 Task: Search one way flight ticket for 4 adults, 1 infant in seat and 1 infant on lap in premium economy from Wilkes-barre/scranton: Wilkes-barre/scranton International Airport to Rock Springs: Southwest Wyoming Regional Airport (rock Springs Sweetwater County Airport) on 8-5-2023. Choice of flights is Delta. Number of bags: 3 checked bags. Price is upto 73000. Outbound departure time preference is 14:45.
Action: Mouse moved to (351, 316)
Screenshot: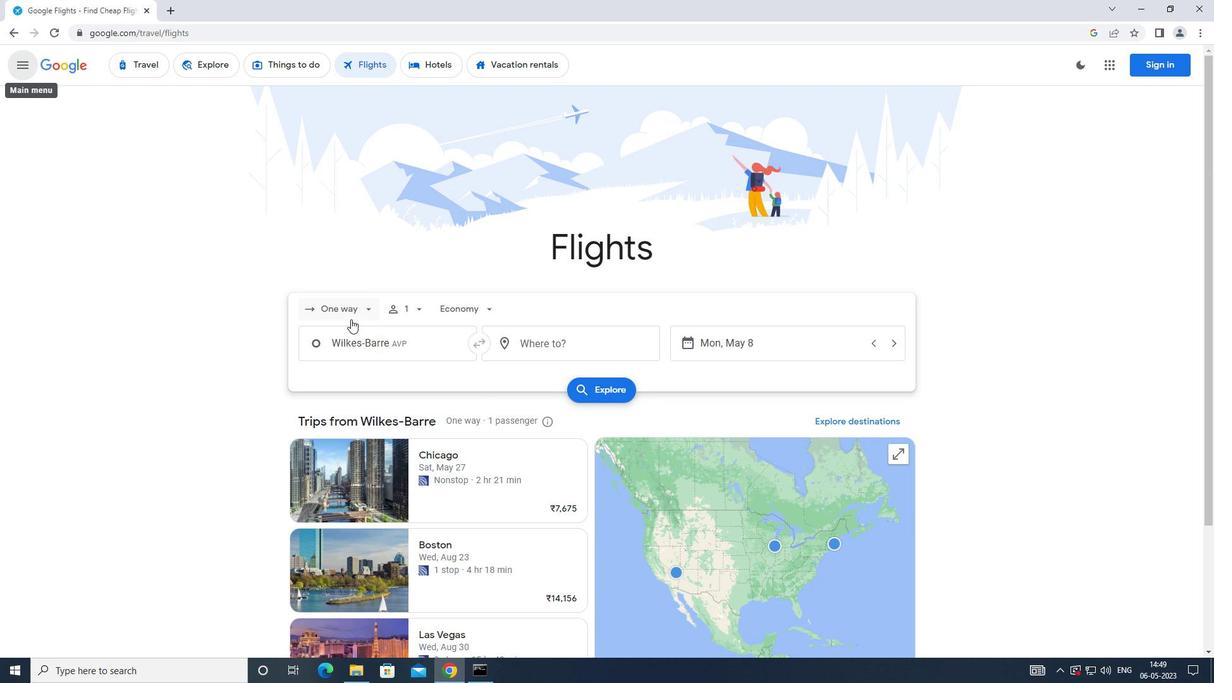 
Action: Mouse pressed left at (351, 316)
Screenshot: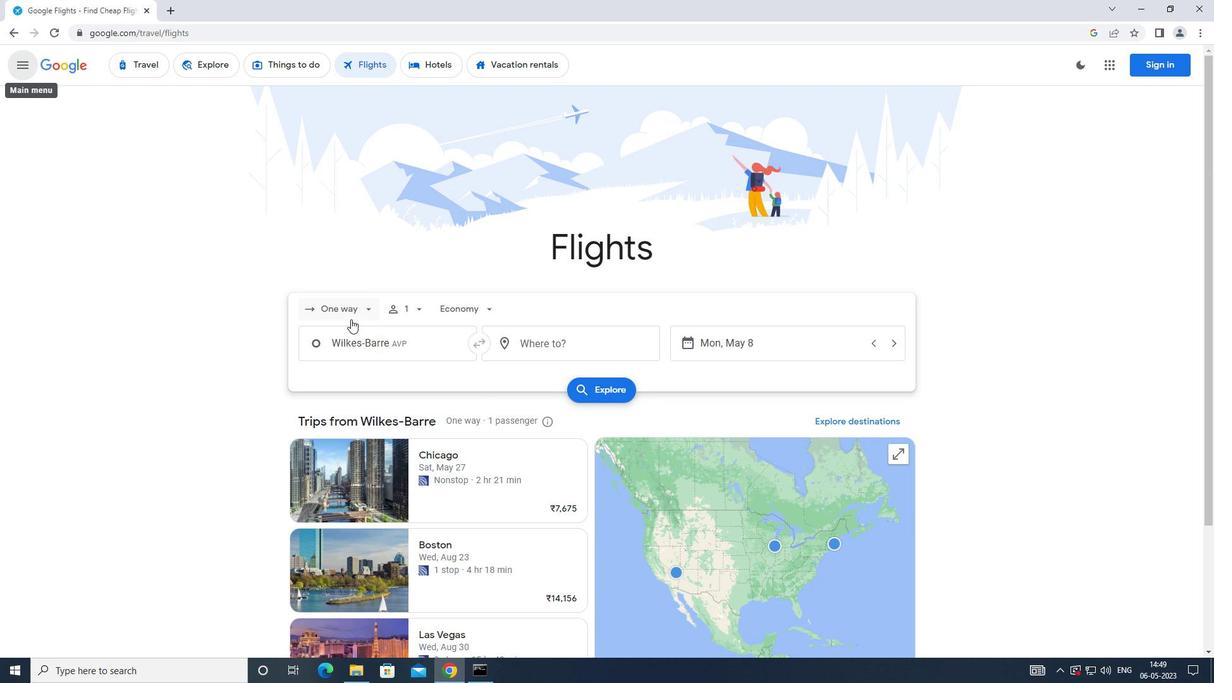 
Action: Mouse moved to (380, 372)
Screenshot: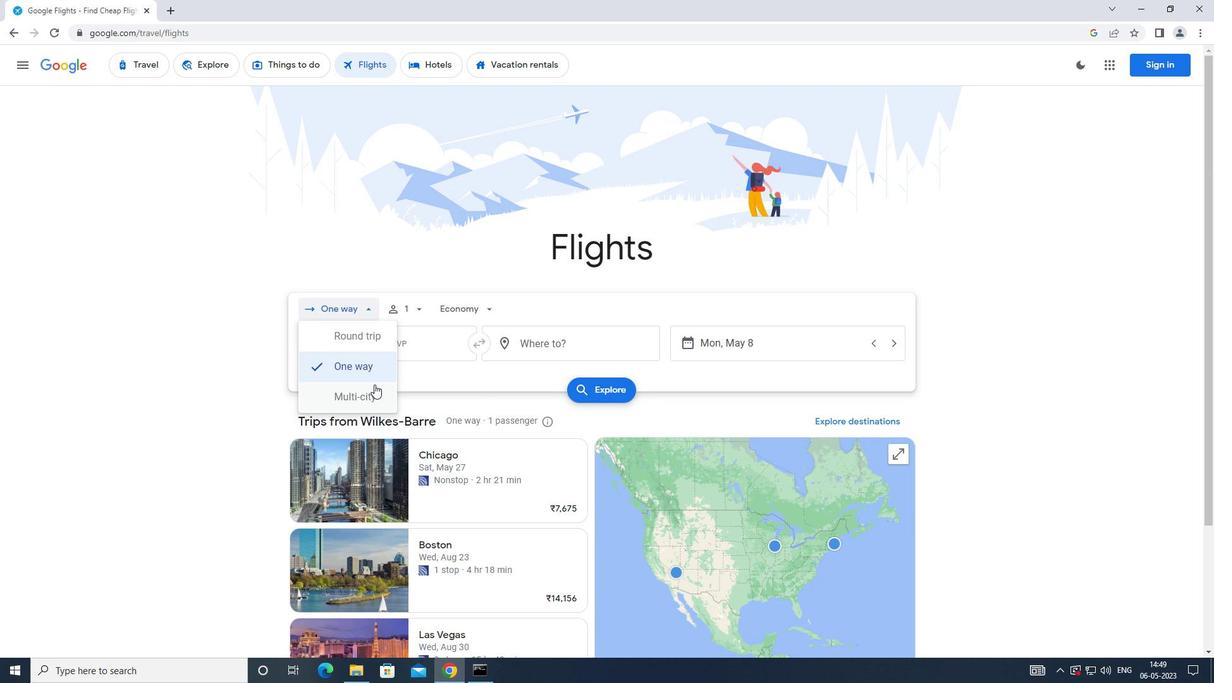 
Action: Mouse pressed left at (380, 372)
Screenshot: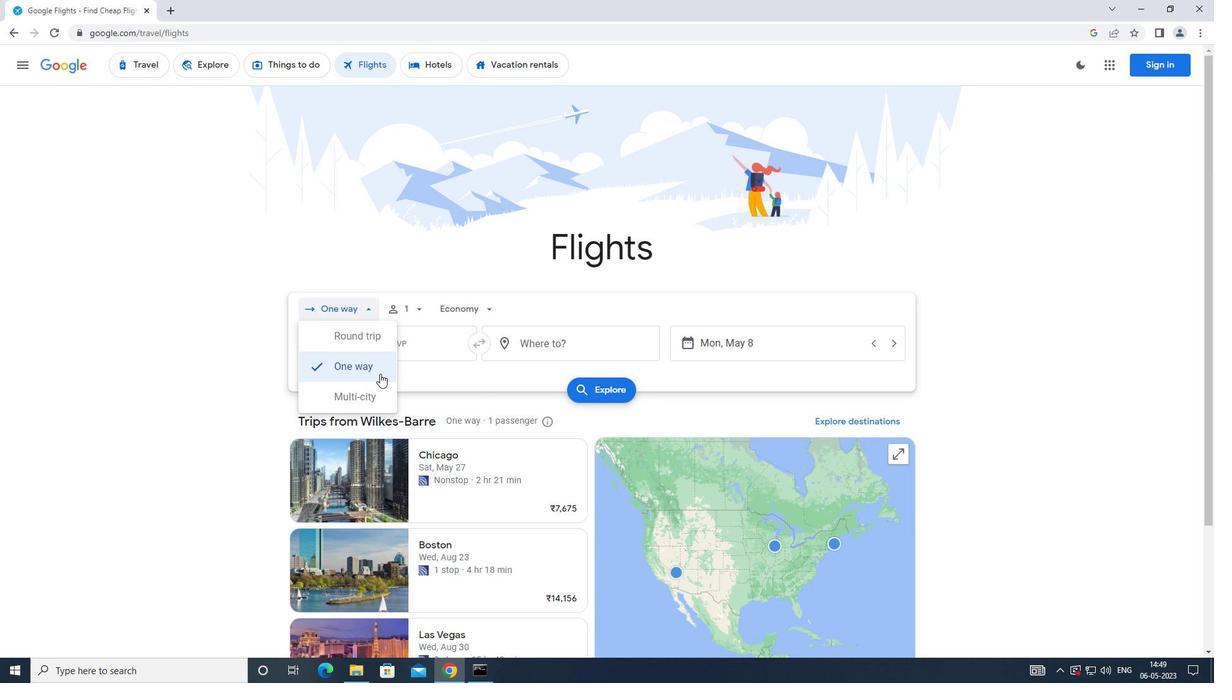 
Action: Mouse moved to (420, 309)
Screenshot: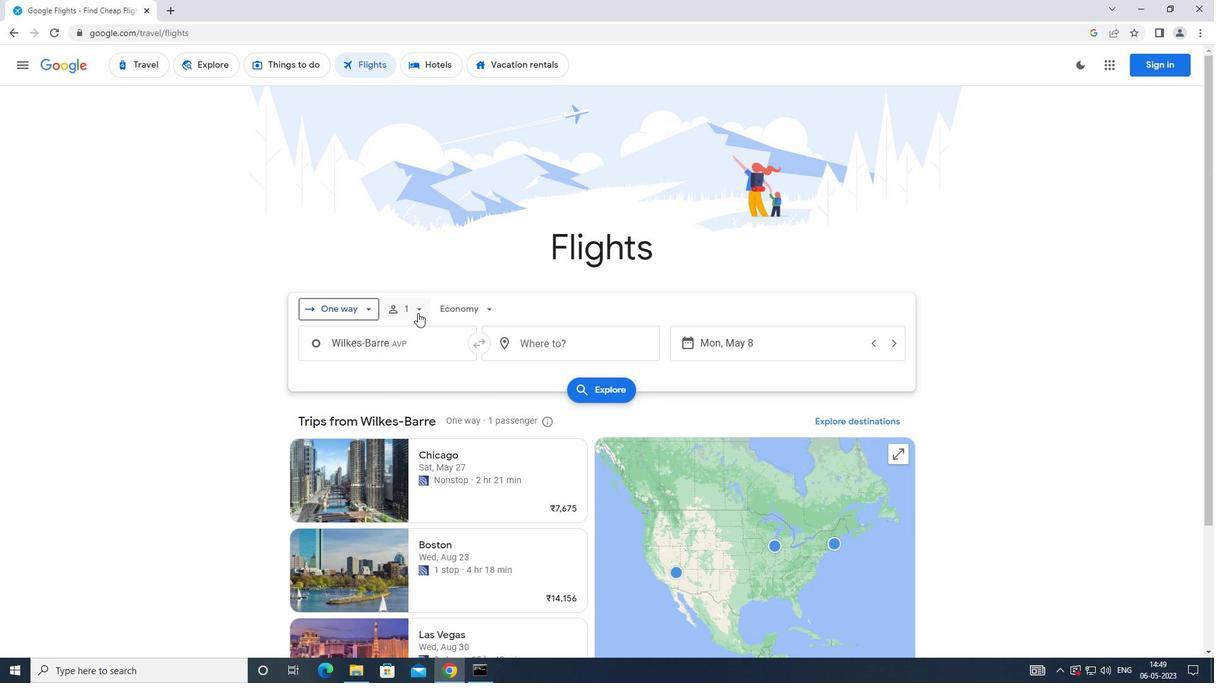 
Action: Mouse pressed left at (420, 309)
Screenshot: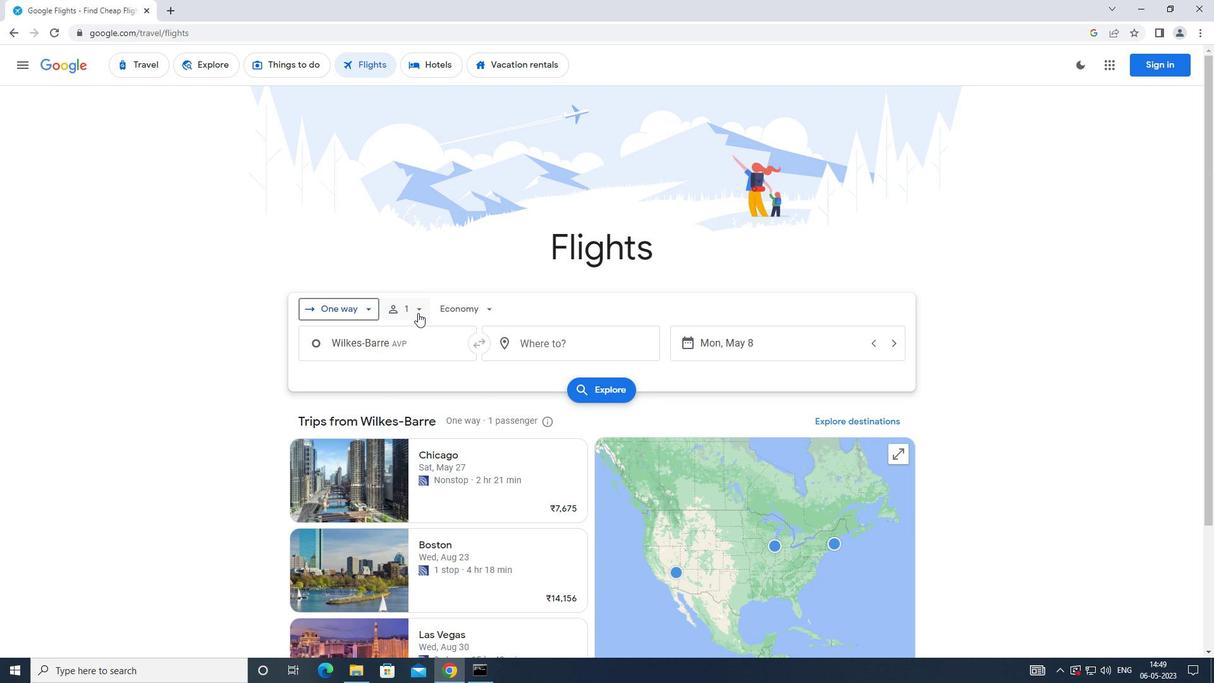 
Action: Mouse moved to (514, 339)
Screenshot: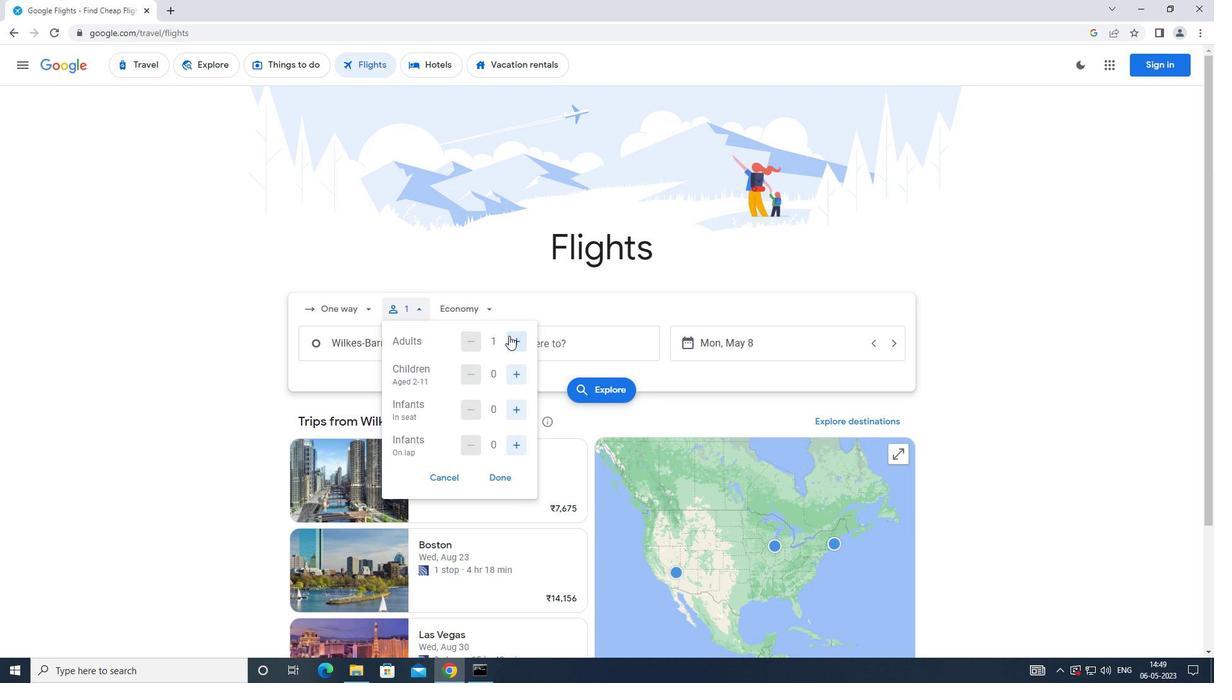 
Action: Mouse pressed left at (514, 339)
Screenshot: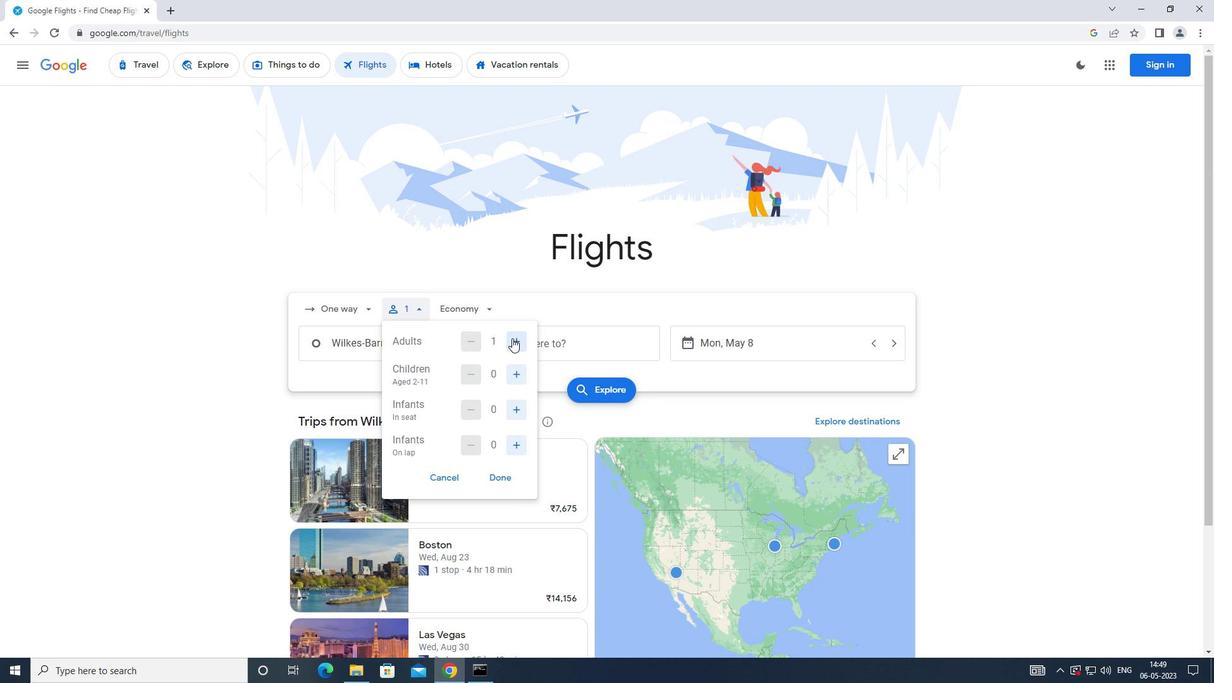
Action: Mouse pressed left at (514, 339)
Screenshot: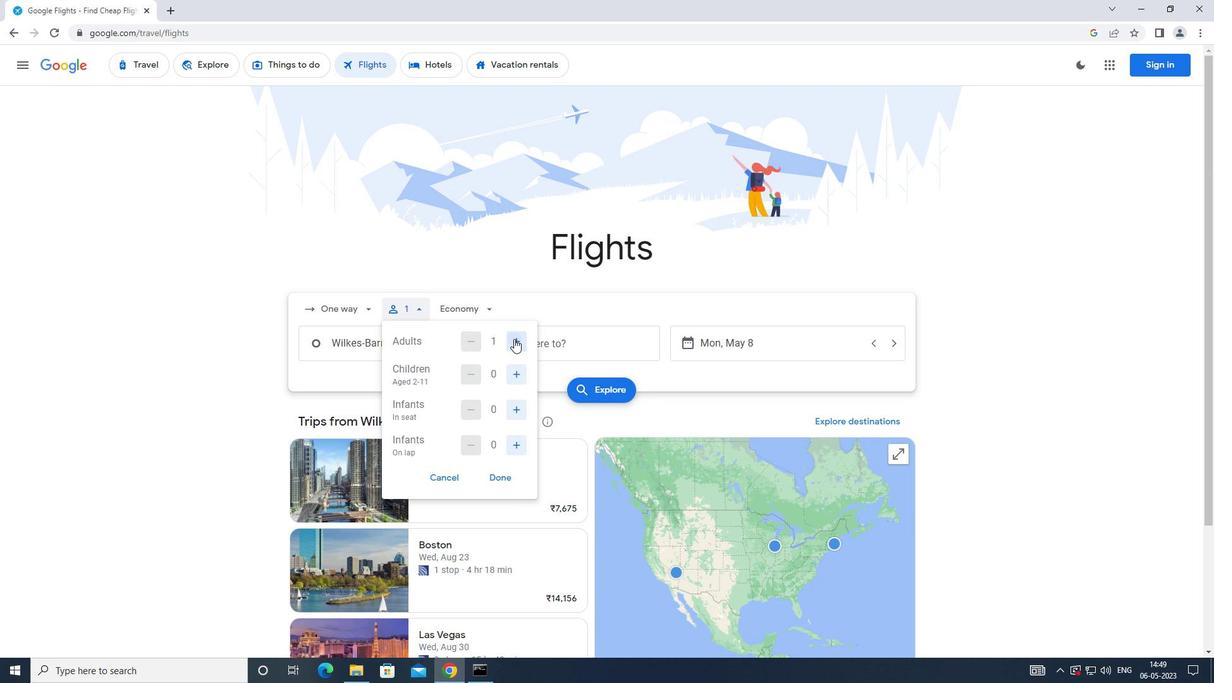 
Action: Mouse pressed left at (514, 339)
Screenshot: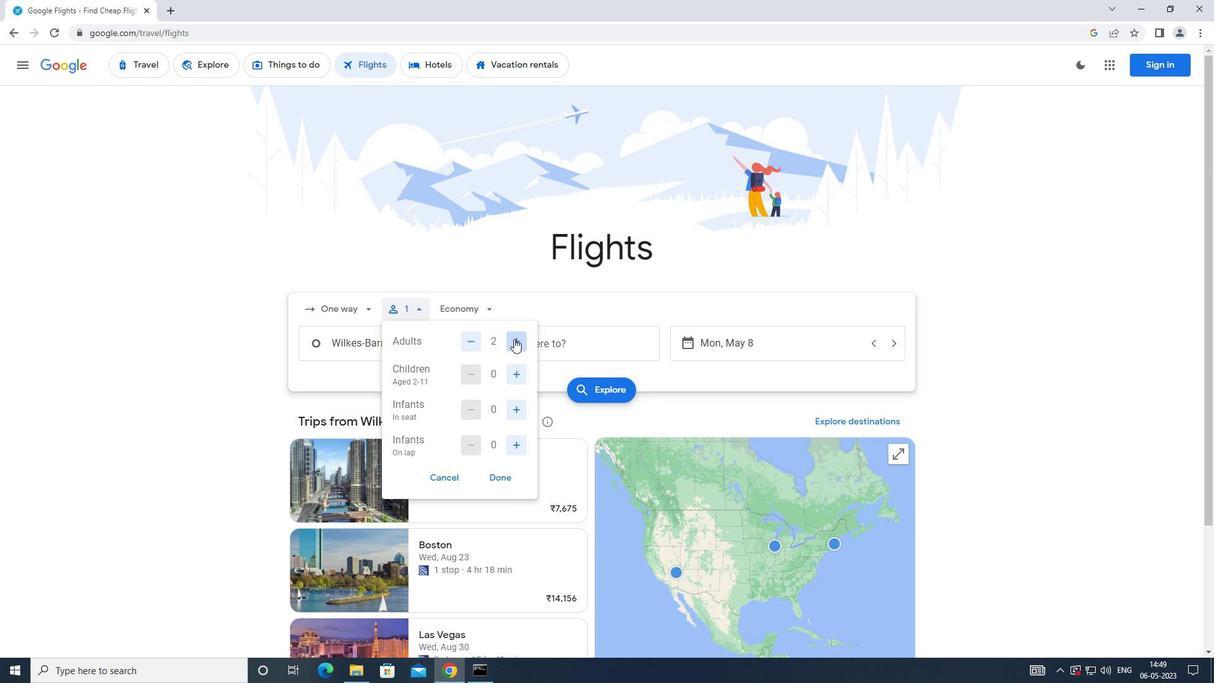 
Action: Mouse moved to (512, 380)
Screenshot: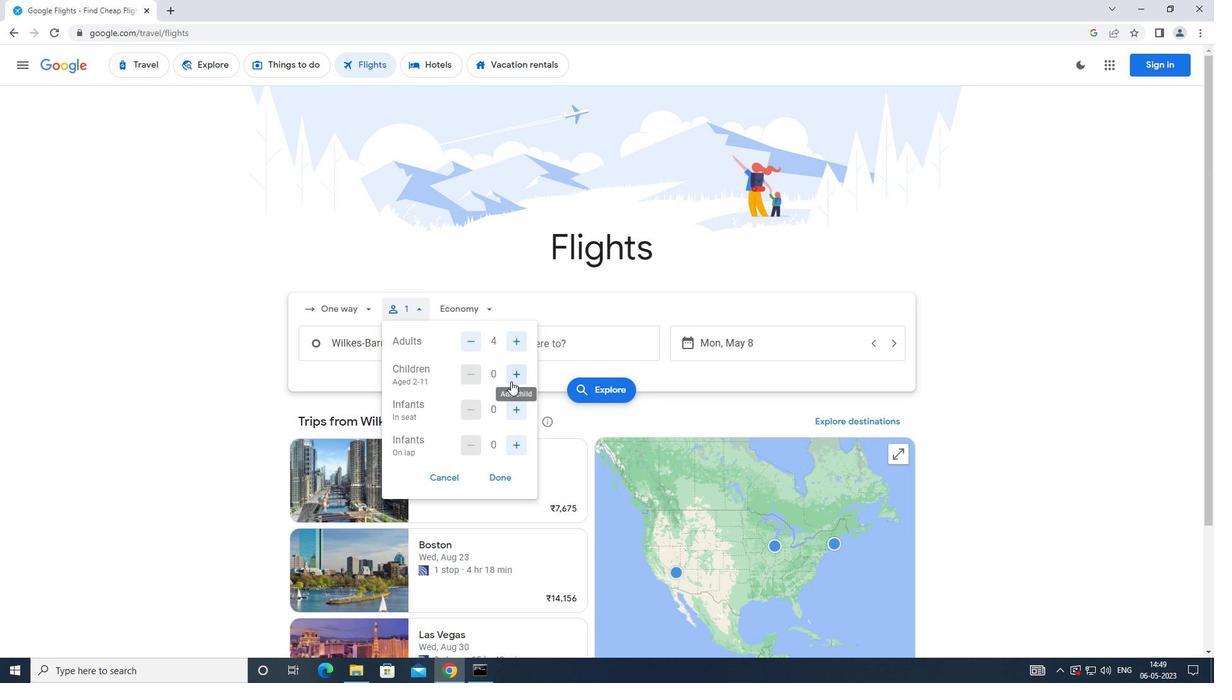
Action: Mouse pressed left at (512, 380)
Screenshot: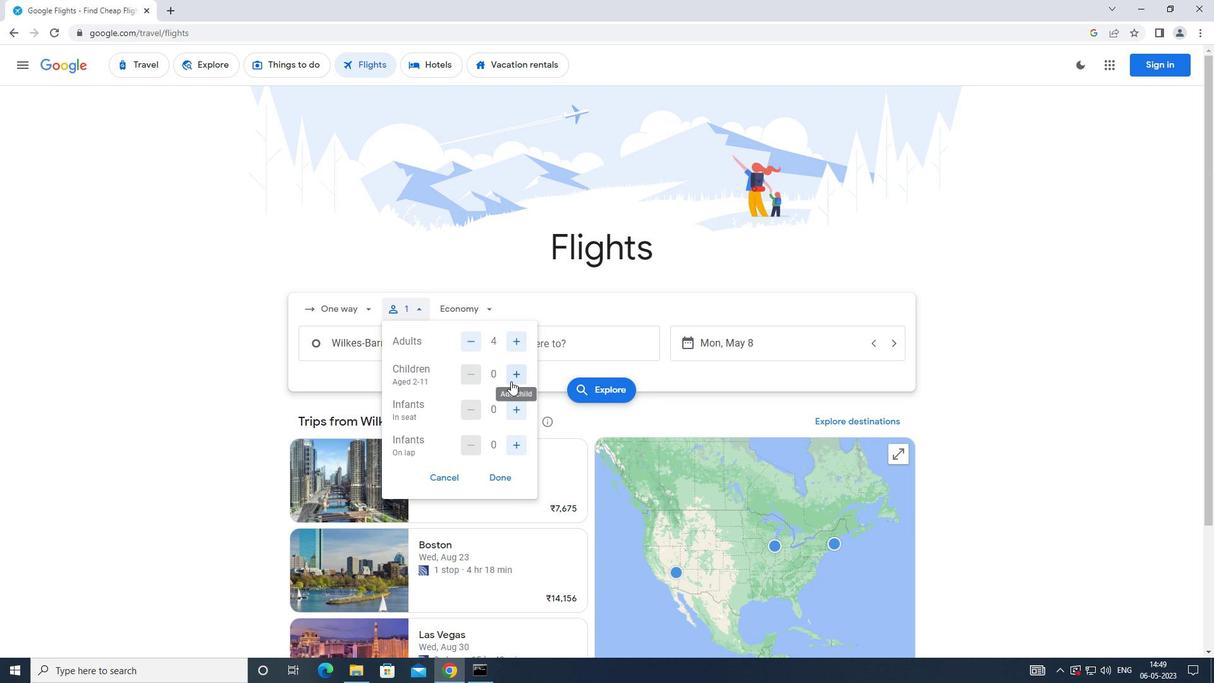 
Action: Mouse moved to (449, 375)
Screenshot: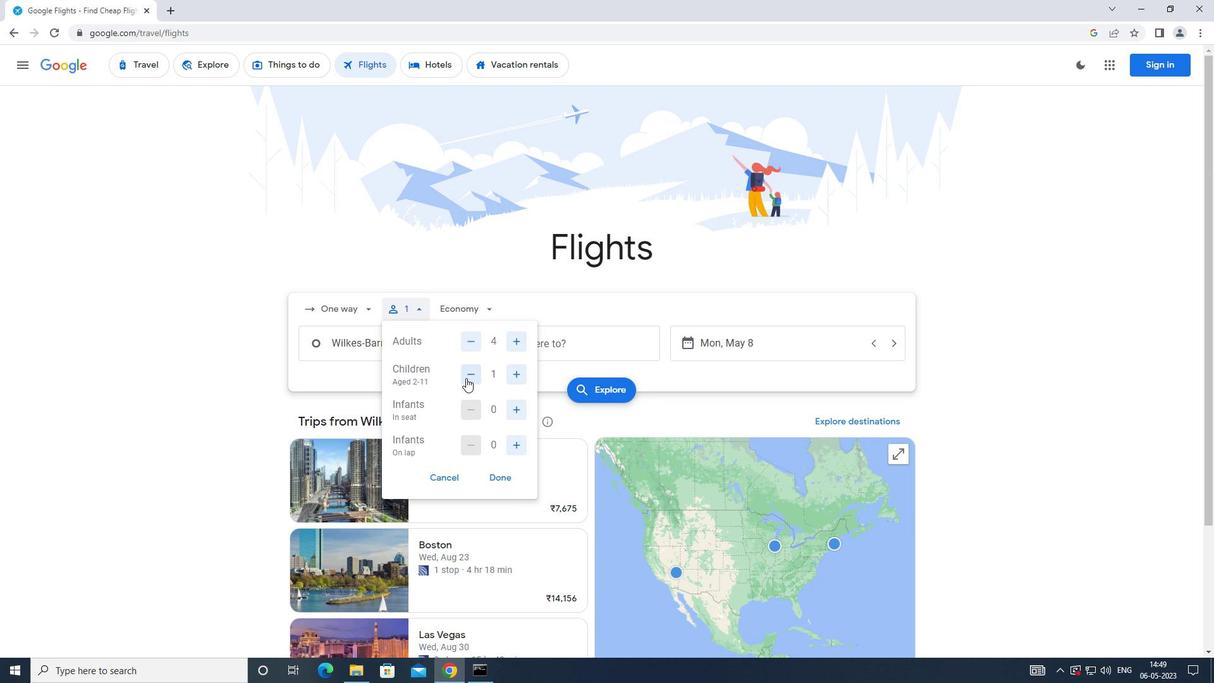 
Action: Mouse pressed left at (449, 375)
Screenshot: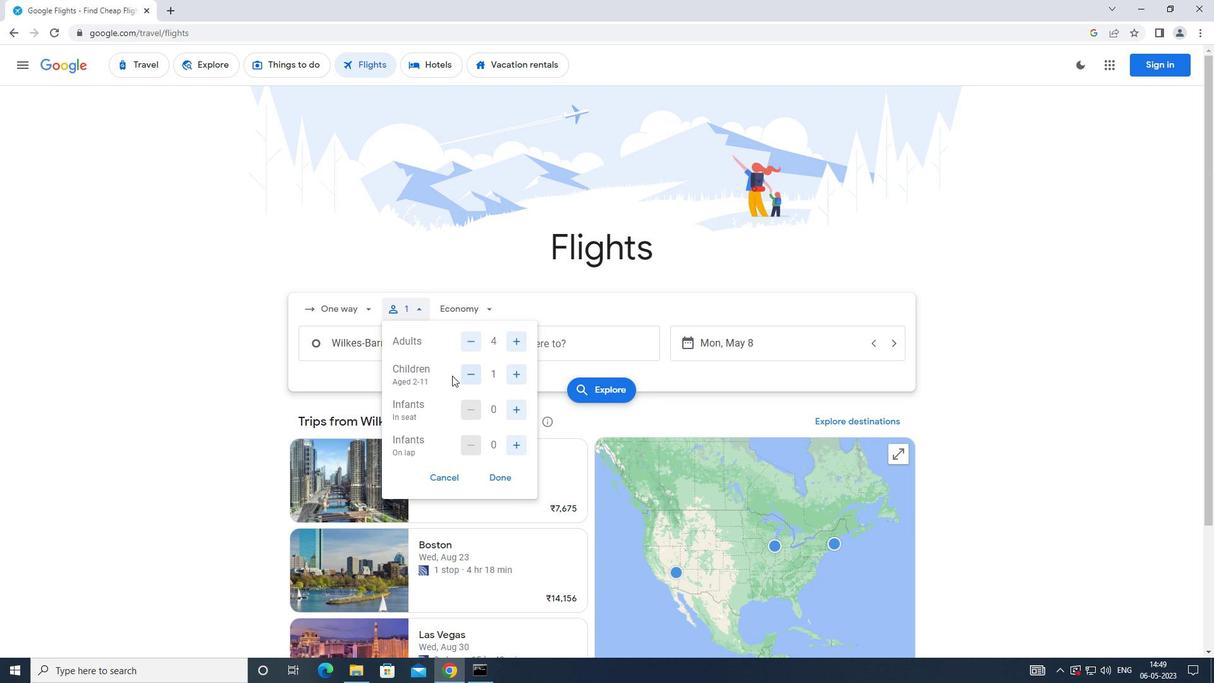 
Action: Mouse moved to (466, 371)
Screenshot: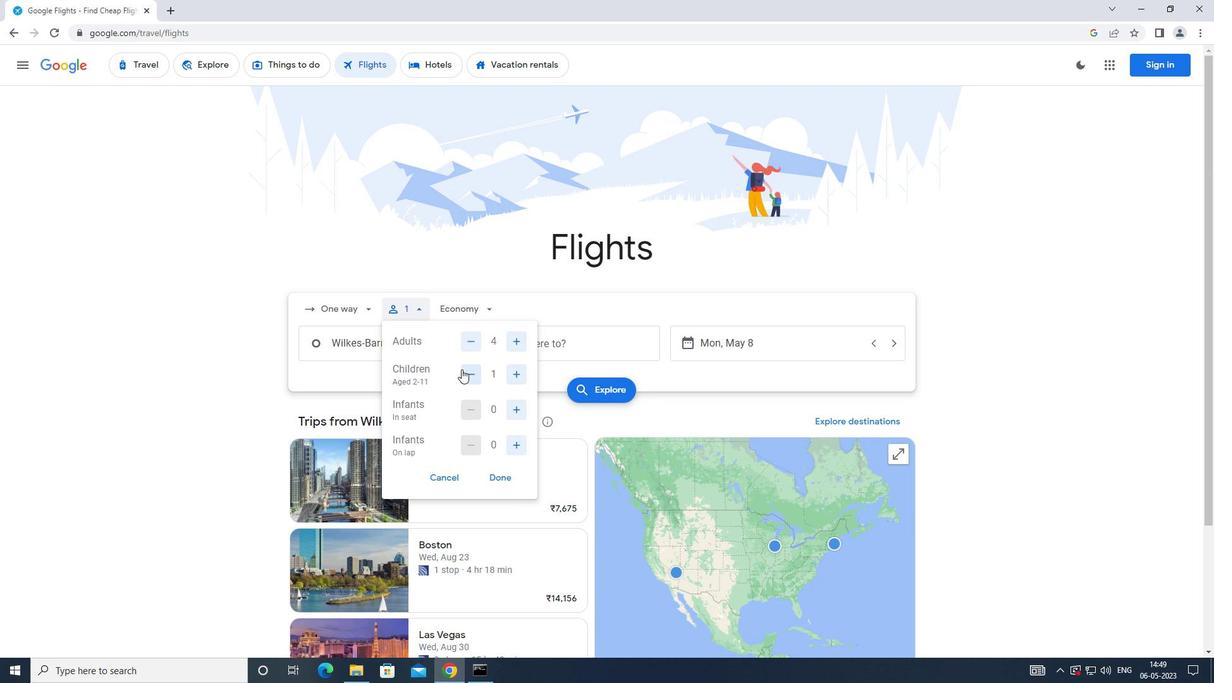 
Action: Mouse pressed left at (466, 371)
Screenshot: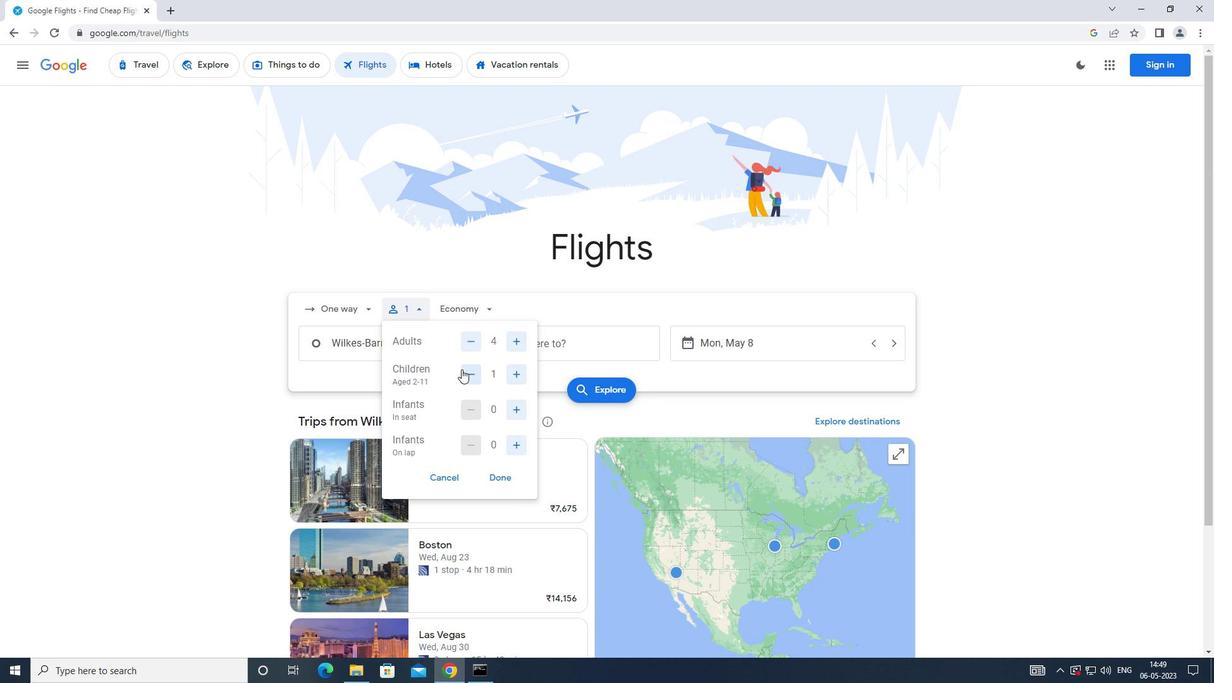 
Action: Mouse moved to (520, 415)
Screenshot: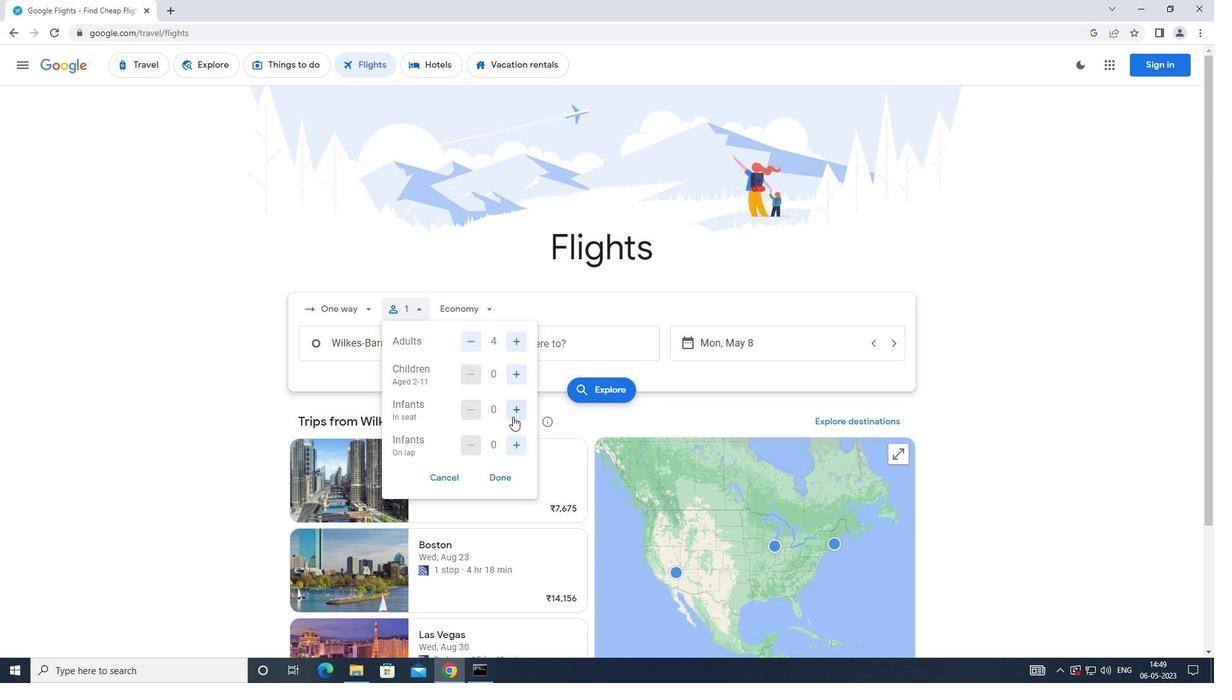 
Action: Mouse pressed left at (520, 415)
Screenshot: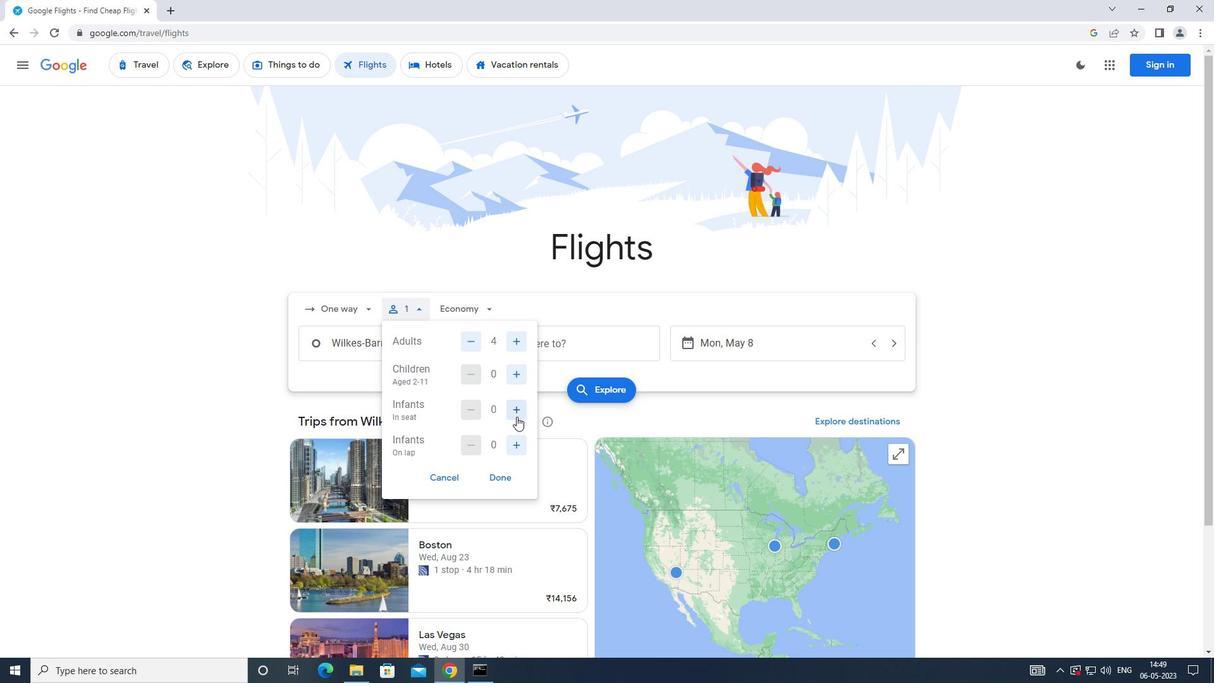 
Action: Mouse moved to (518, 437)
Screenshot: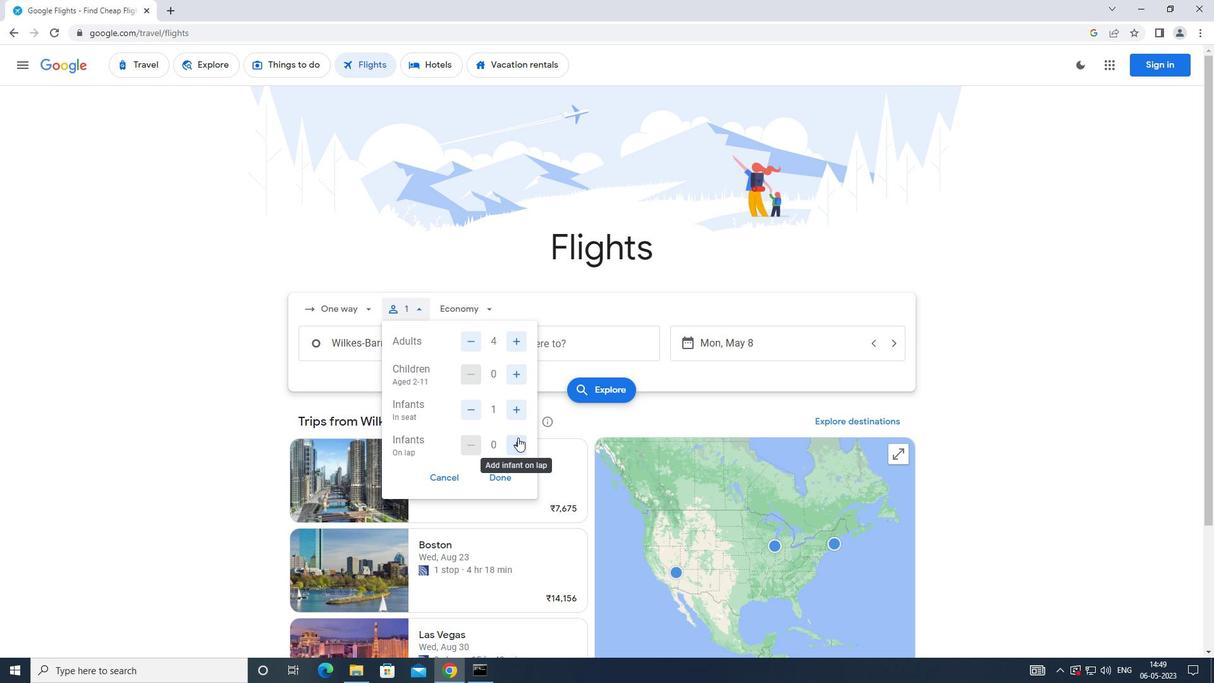
Action: Mouse pressed left at (518, 437)
Screenshot: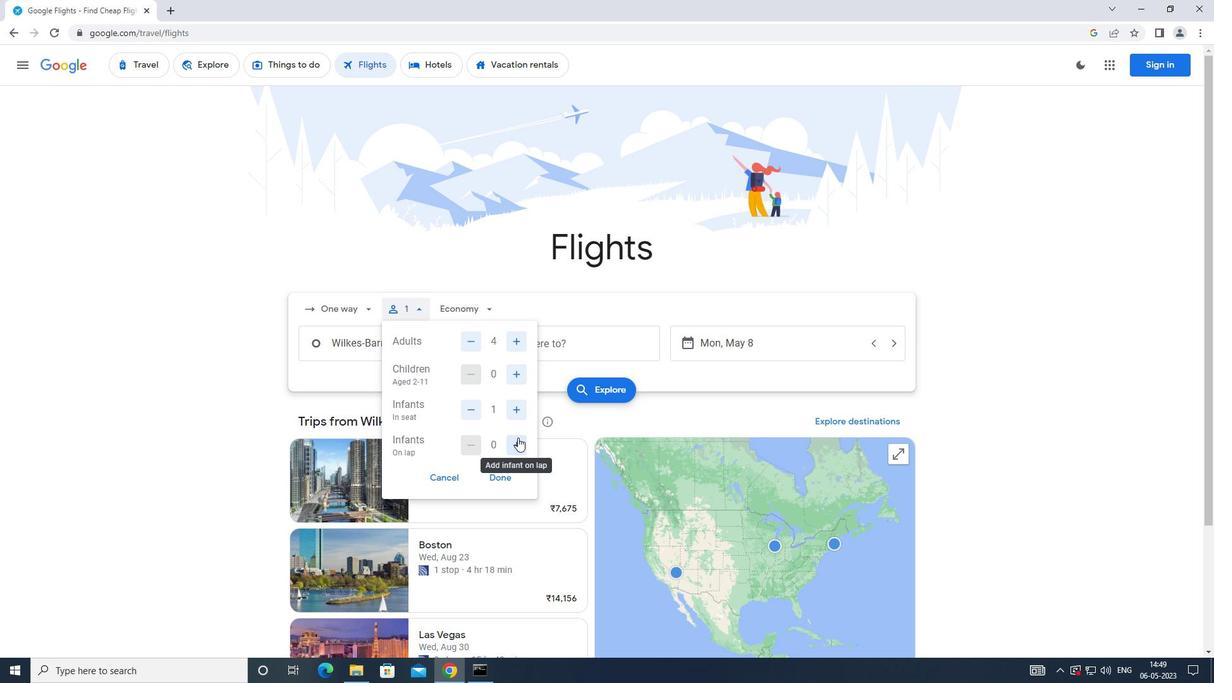 
Action: Mouse moved to (508, 474)
Screenshot: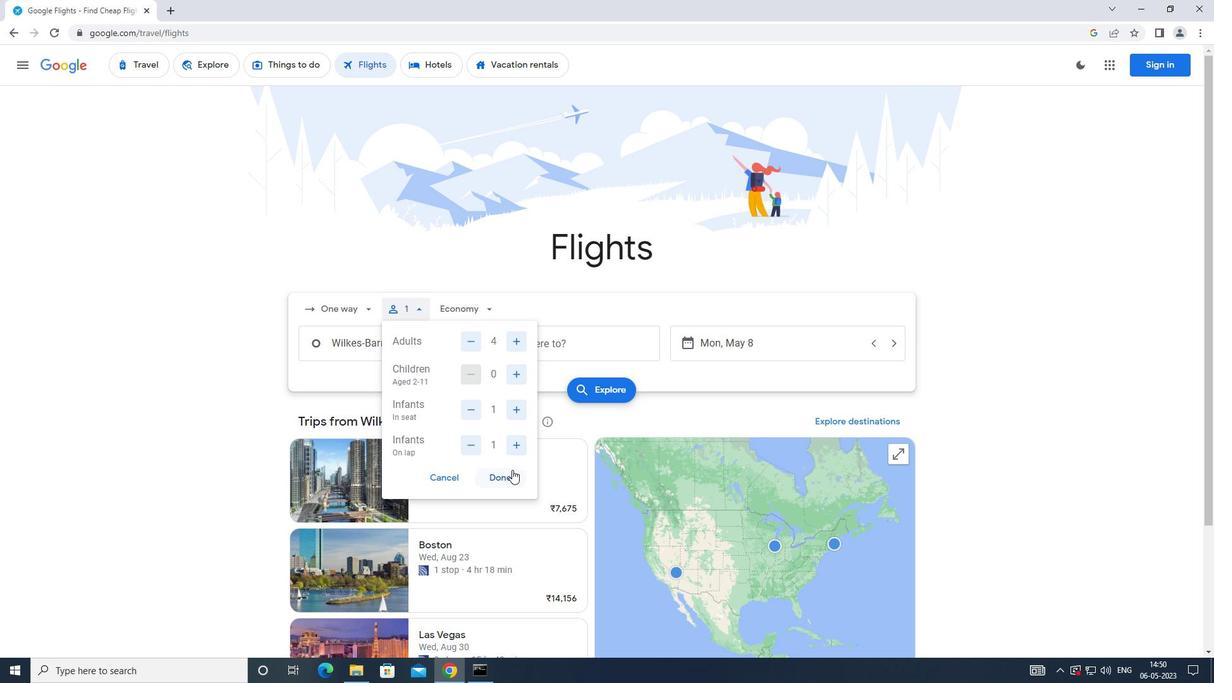 
Action: Mouse pressed left at (508, 474)
Screenshot: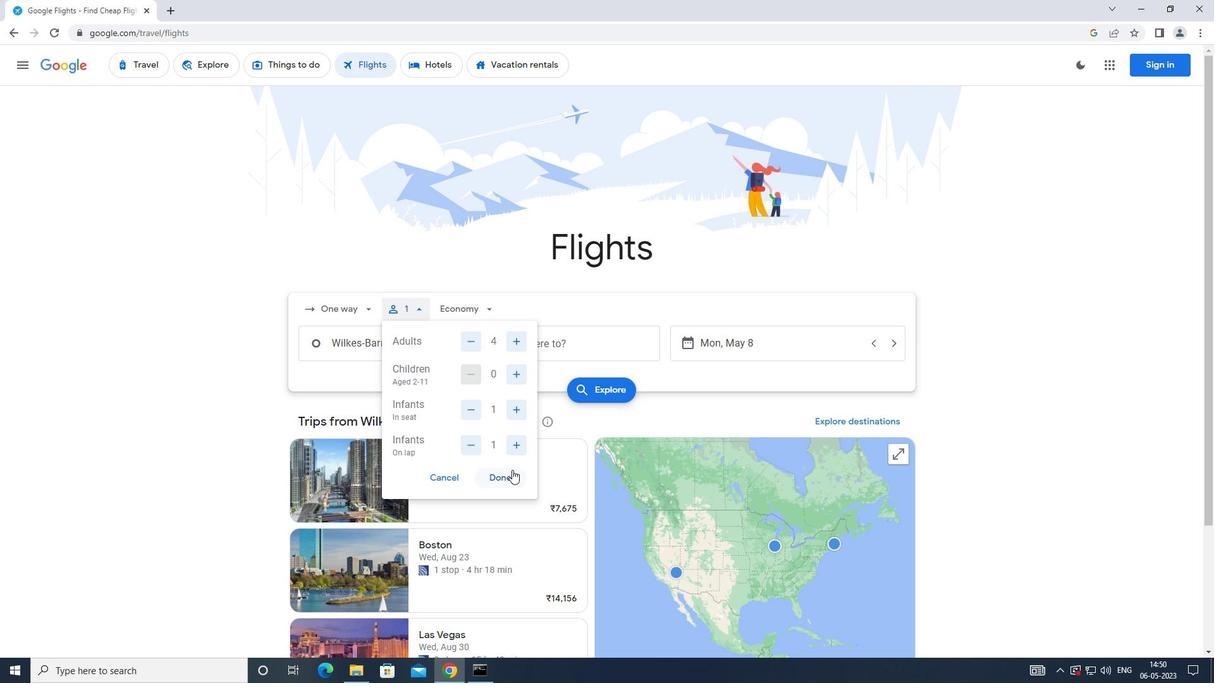 
Action: Mouse moved to (473, 297)
Screenshot: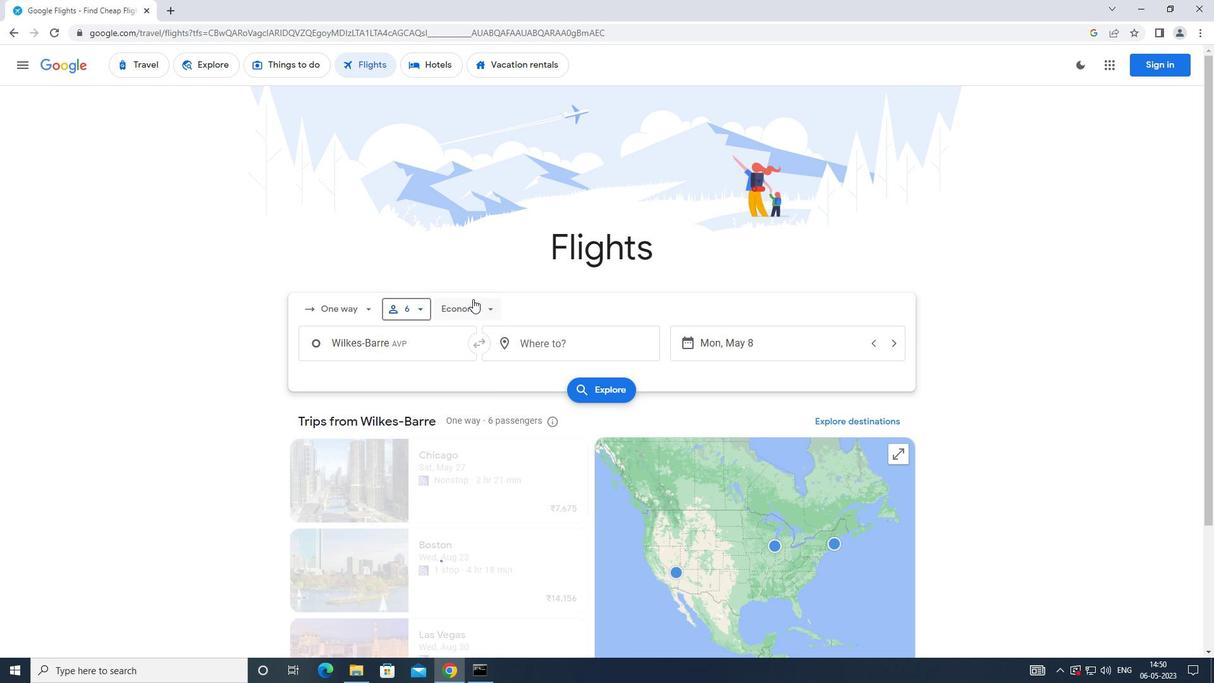 
Action: Mouse pressed left at (473, 297)
Screenshot: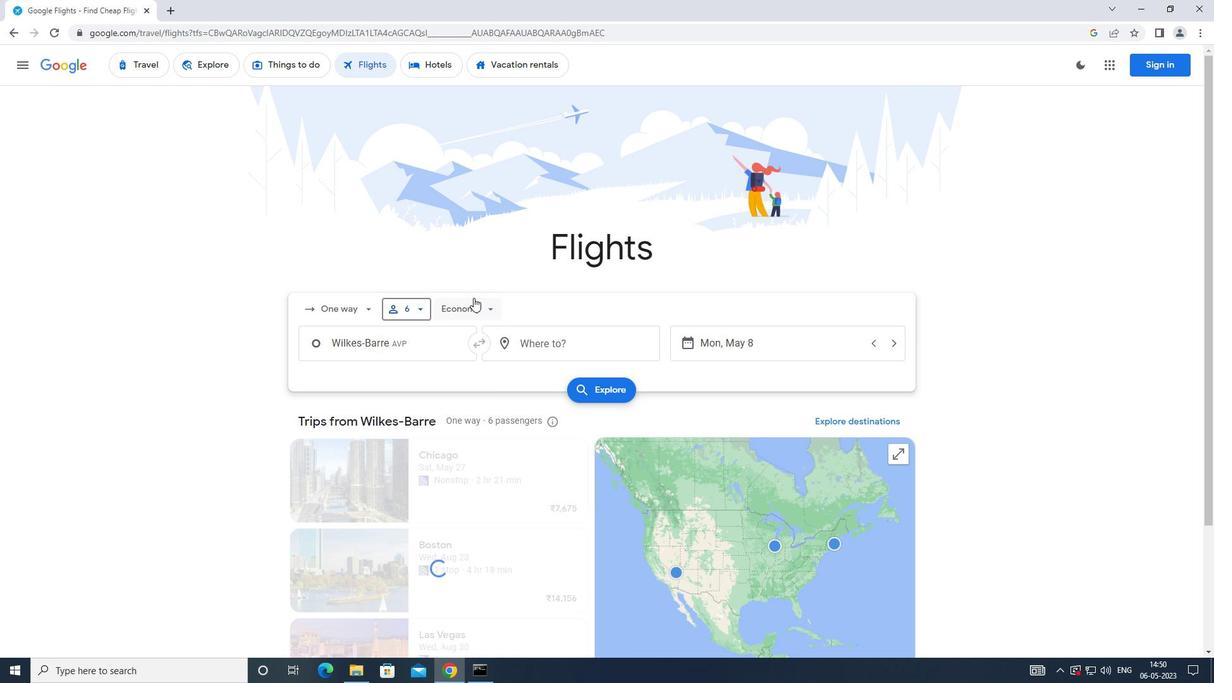 
Action: Mouse moved to (482, 367)
Screenshot: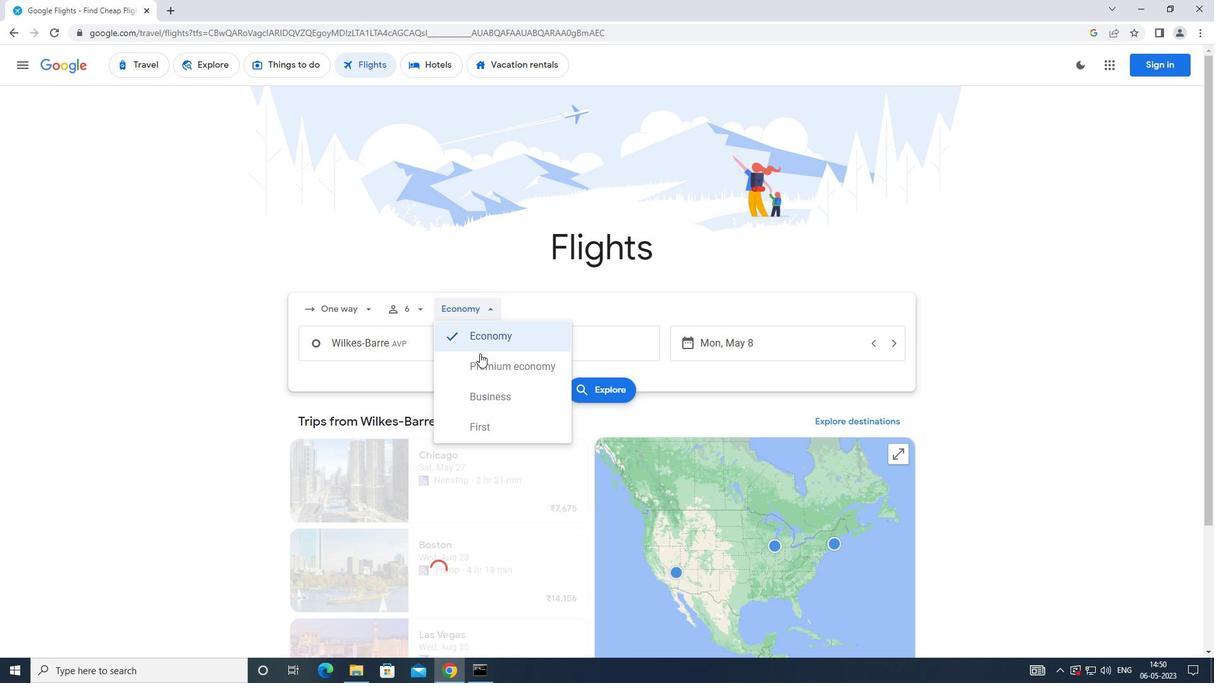
Action: Mouse pressed left at (482, 367)
Screenshot: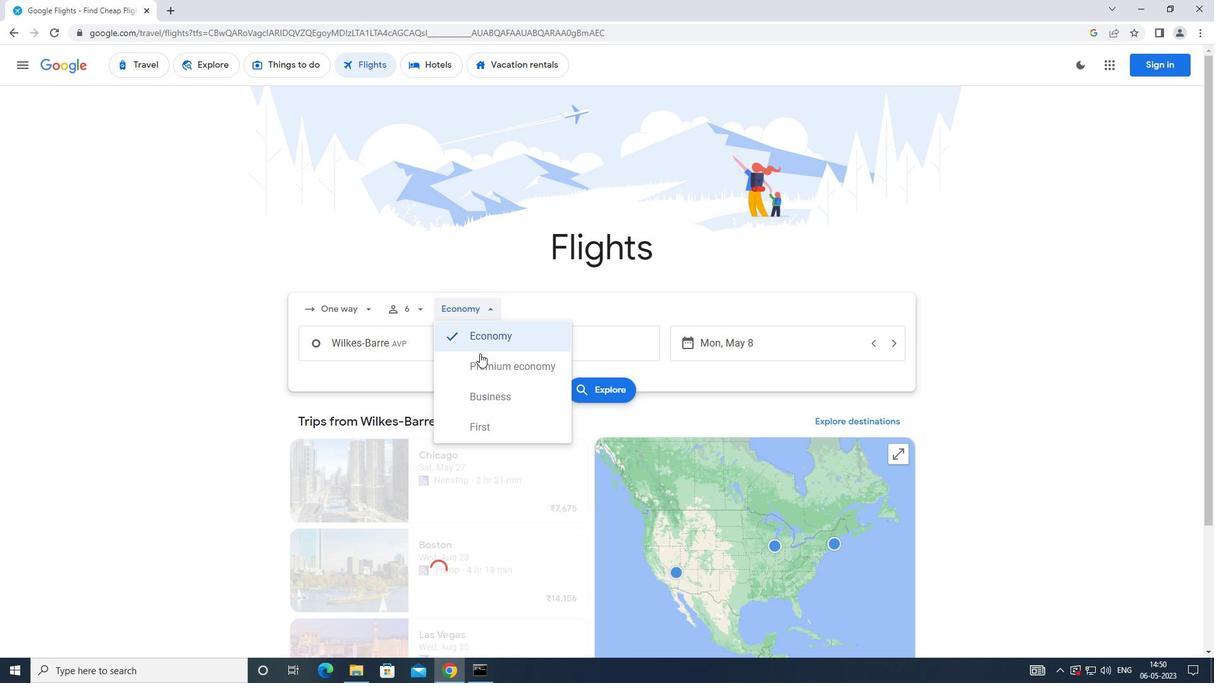 
Action: Mouse moved to (452, 342)
Screenshot: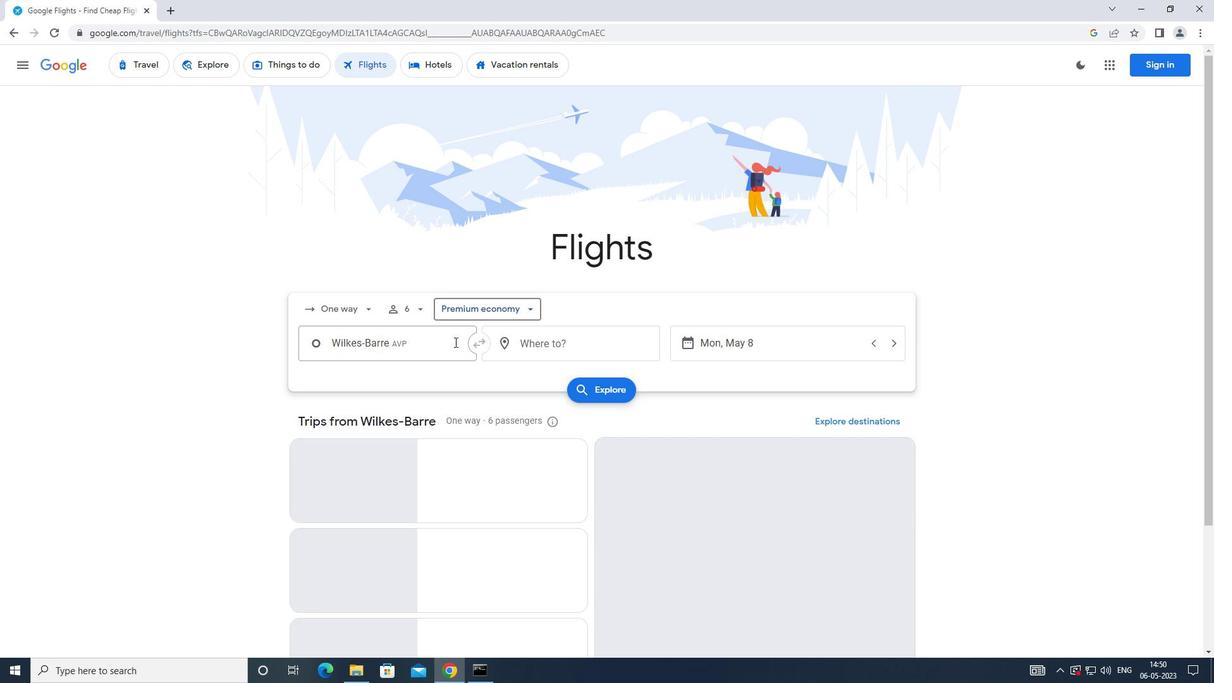
Action: Mouse pressed left at (452, 342)
Screenshot: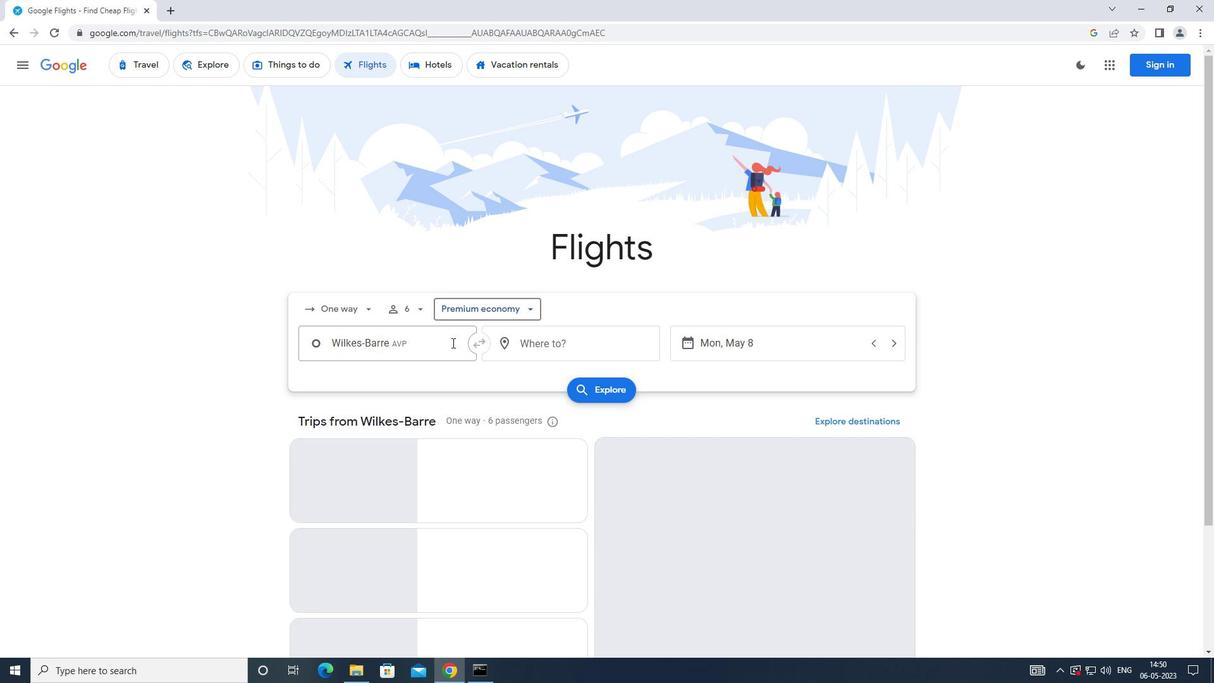 
Action: Mouse moved to (418, 380)
Screenshot: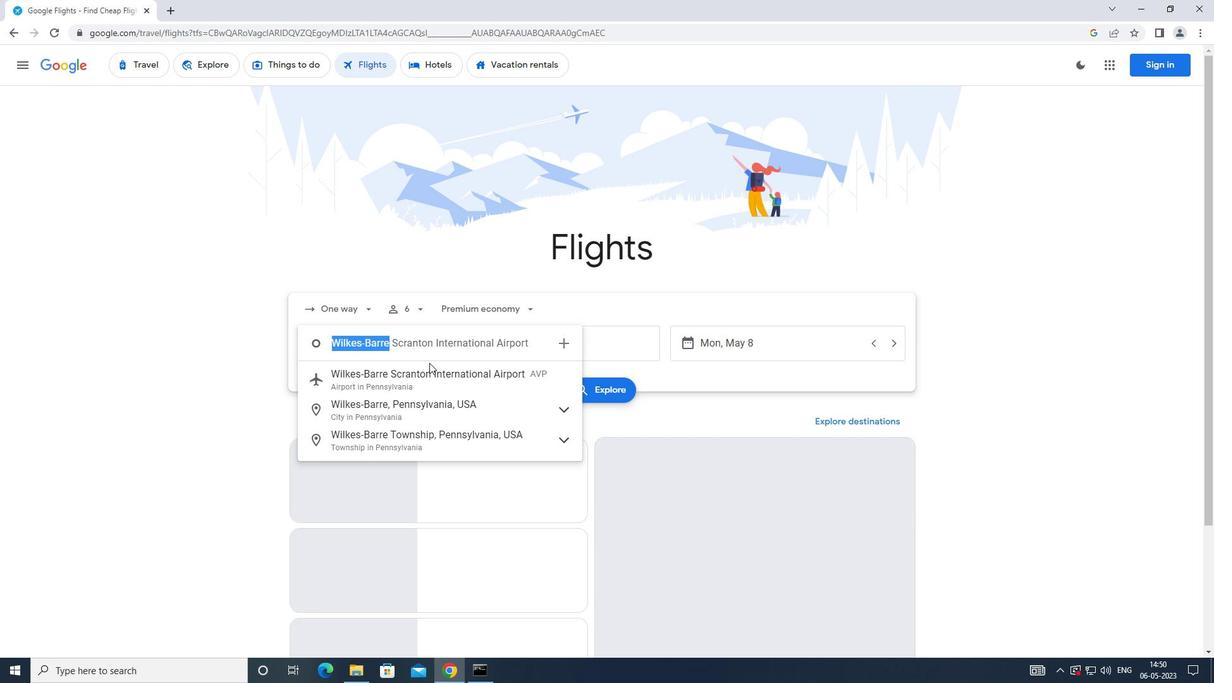 
Action: Mouse pressed left at (418, 380)
Screenshot: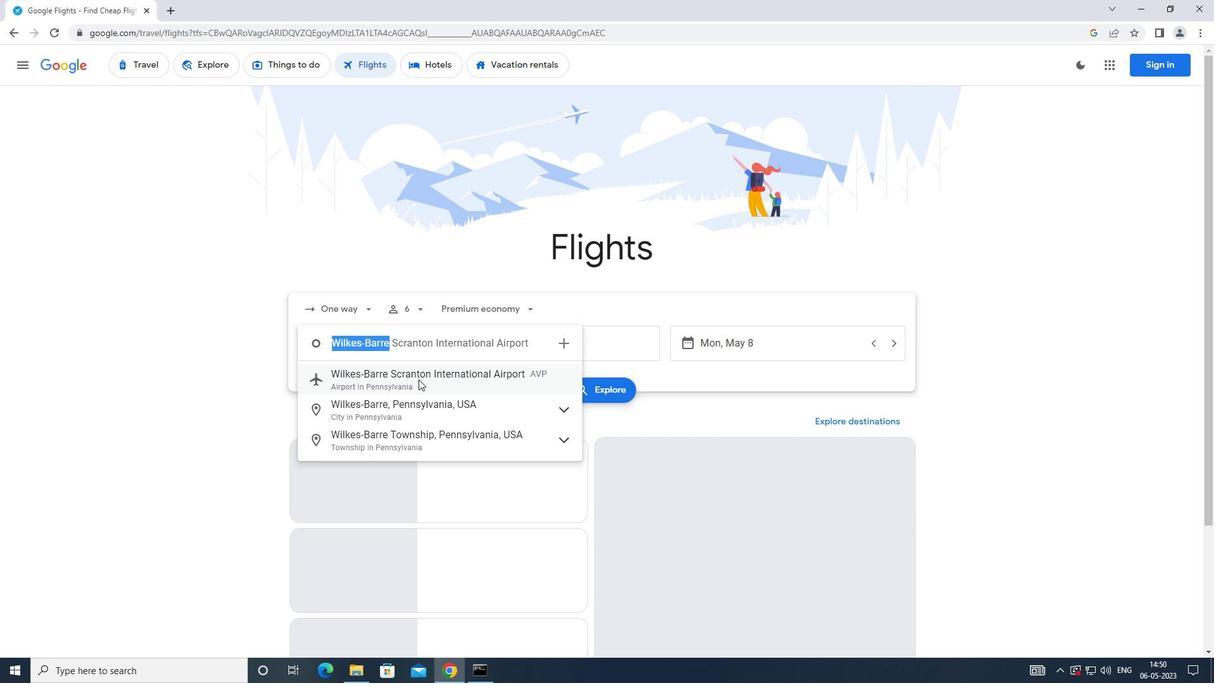 
Action: Mouse moved to (502, 340)
Screenshot: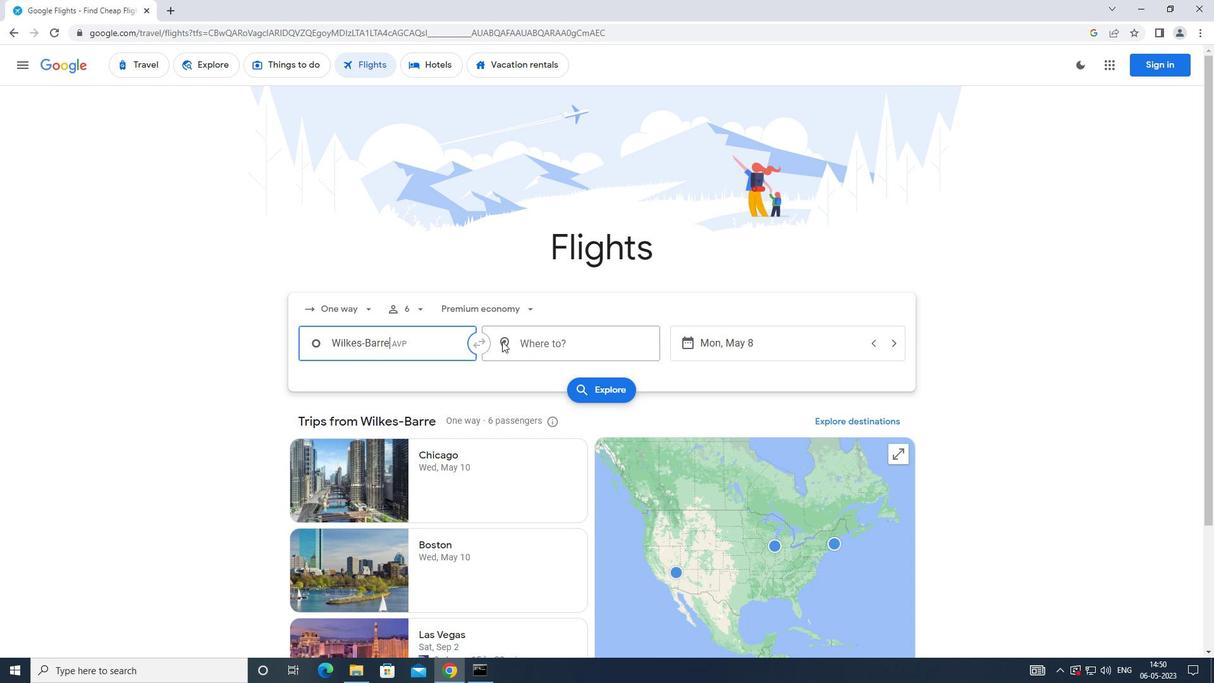 
Action: Mouse pressed left at (502, 340)
Screenshot: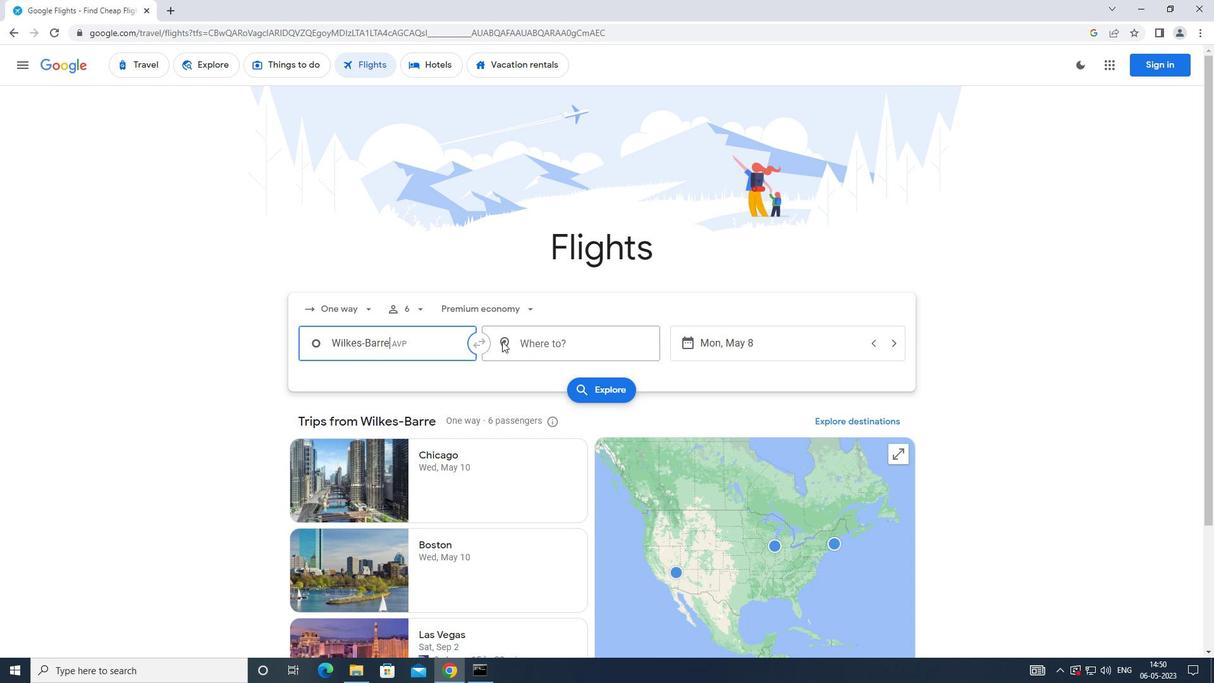 
Action: Mouse moved to (538, 328)
Screenshot: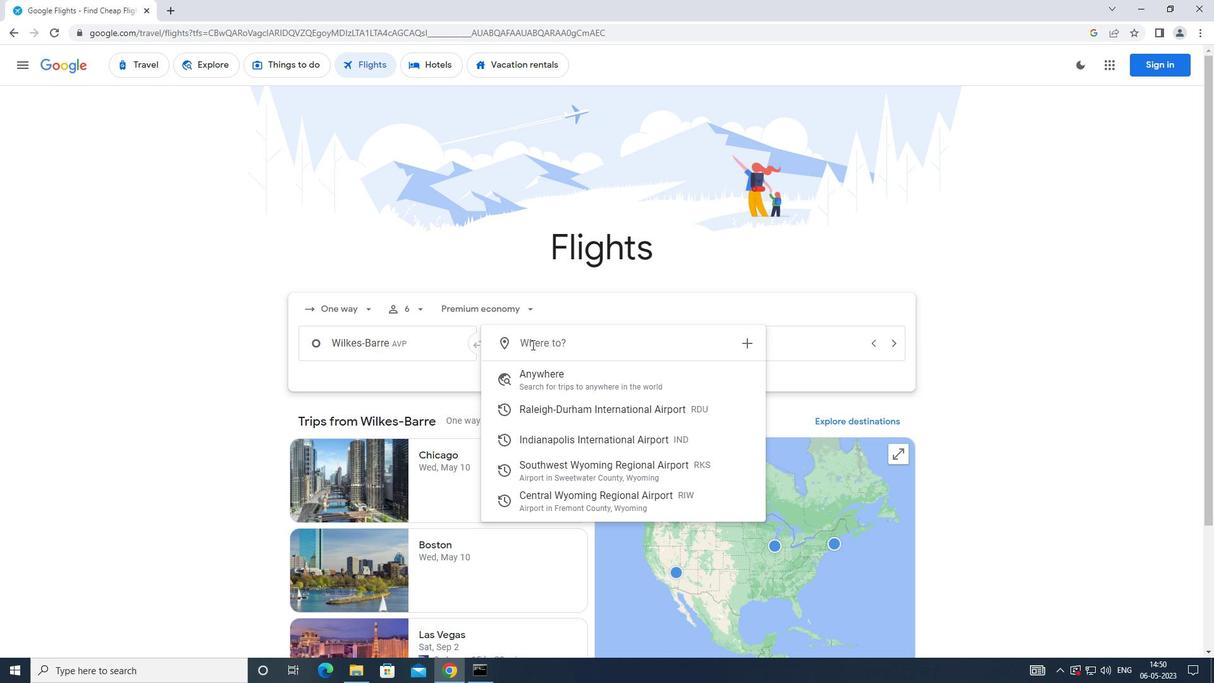 
Action: Key pressed <Key.caps_lock>s<Key.caps_lock>outhwest
Screenshot: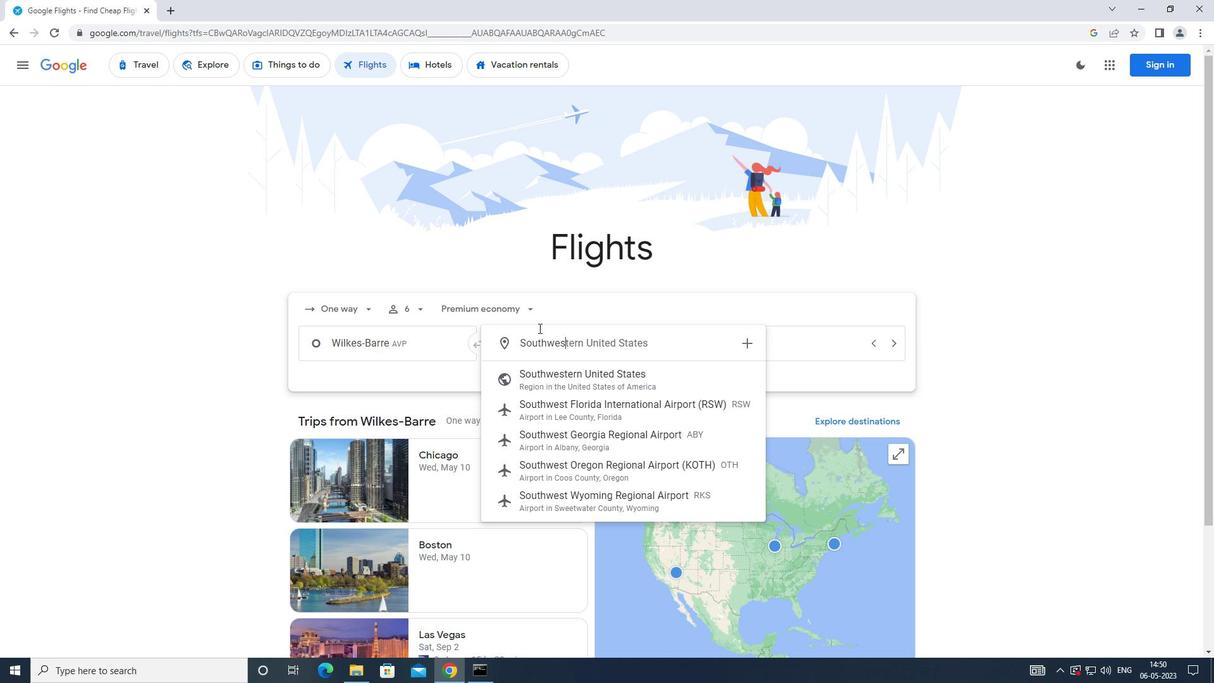 
Action: Mouse moved to (573, 497)
Screenshot: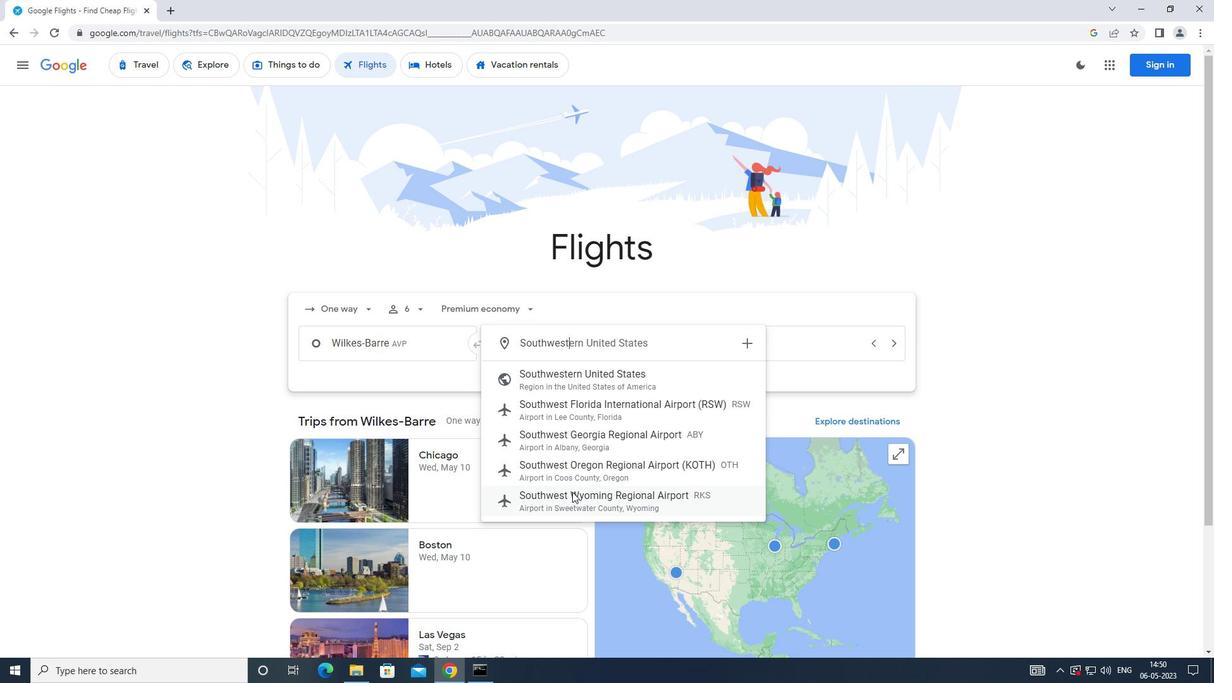 
Action: Mouse pressed left at (573, 497)
Screenshot: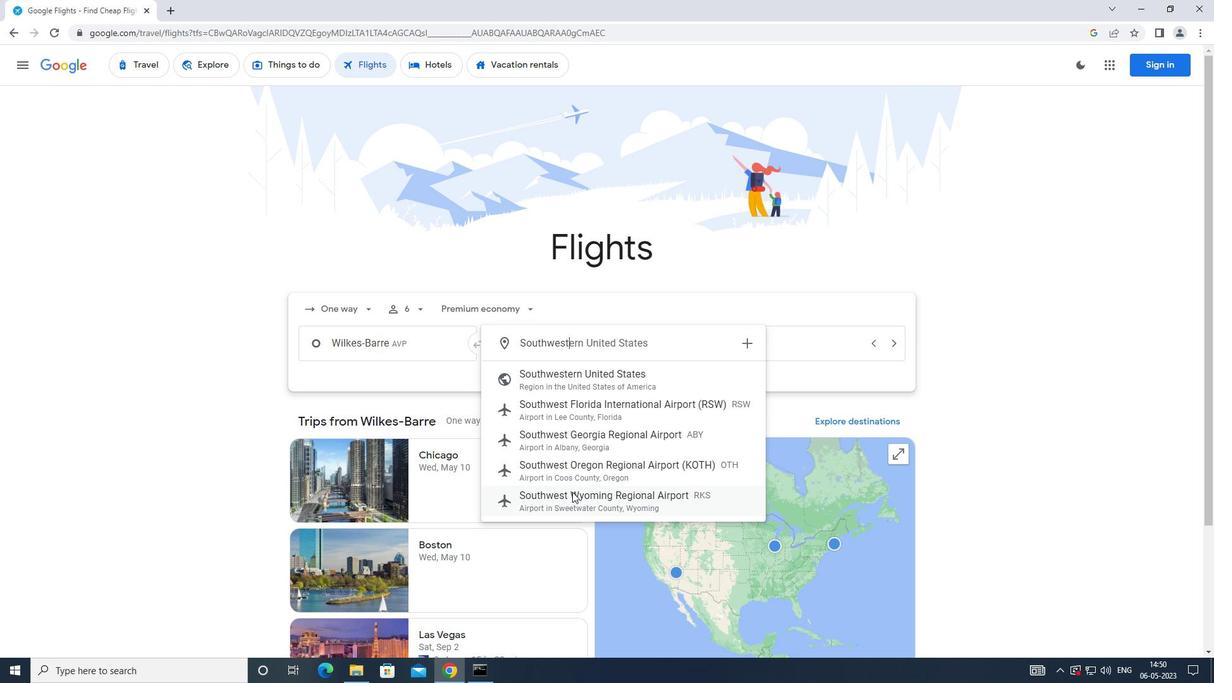 
Action: Mouse moved to (727, 347)
Screenshot: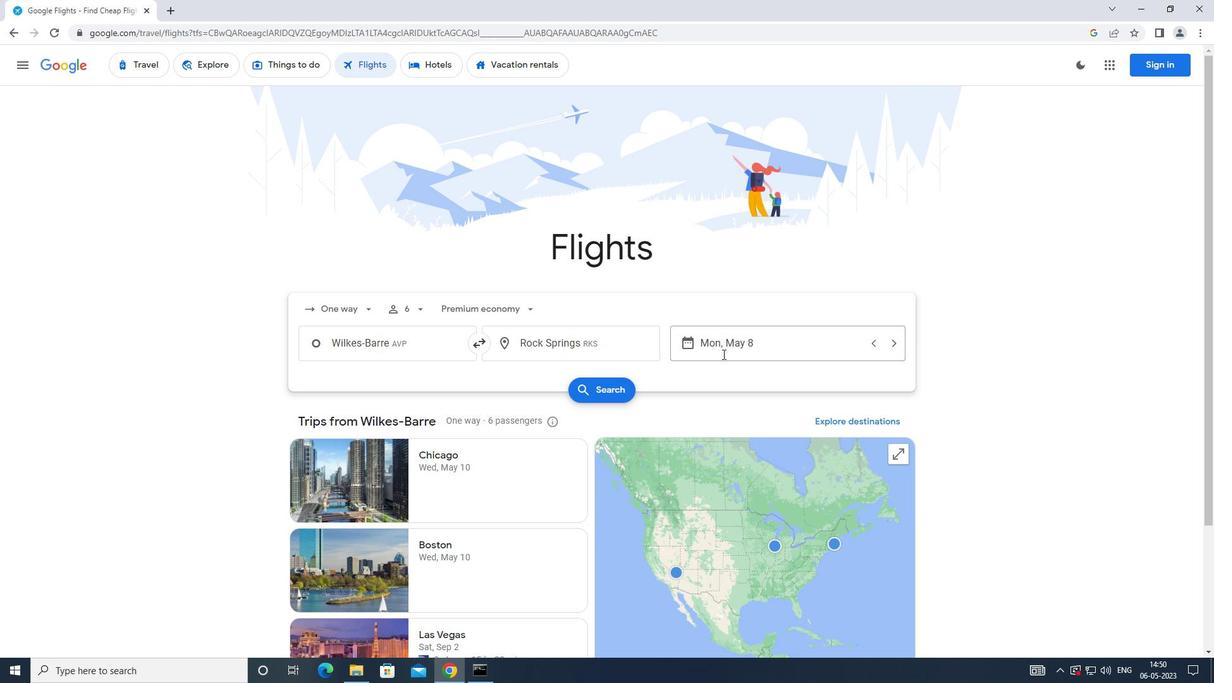 
Action: Mouse pressed left at (727, 347)
Screenshot: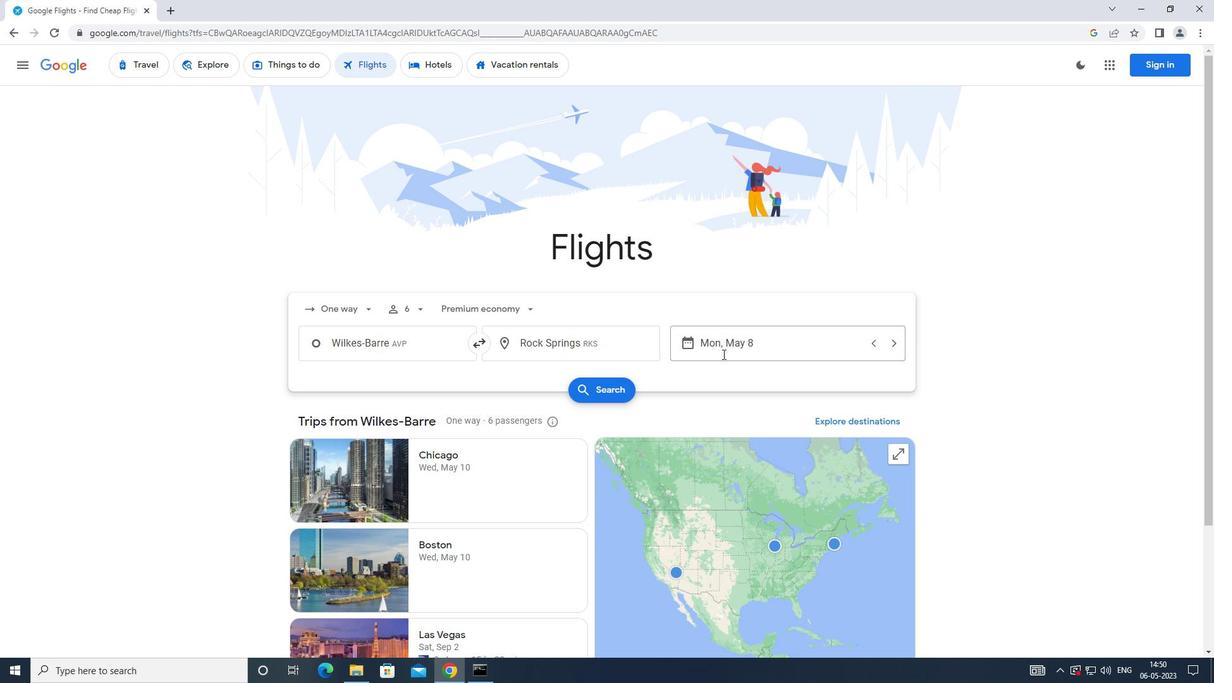 
Action: Mouse moved to (470, 455)
Screenshot: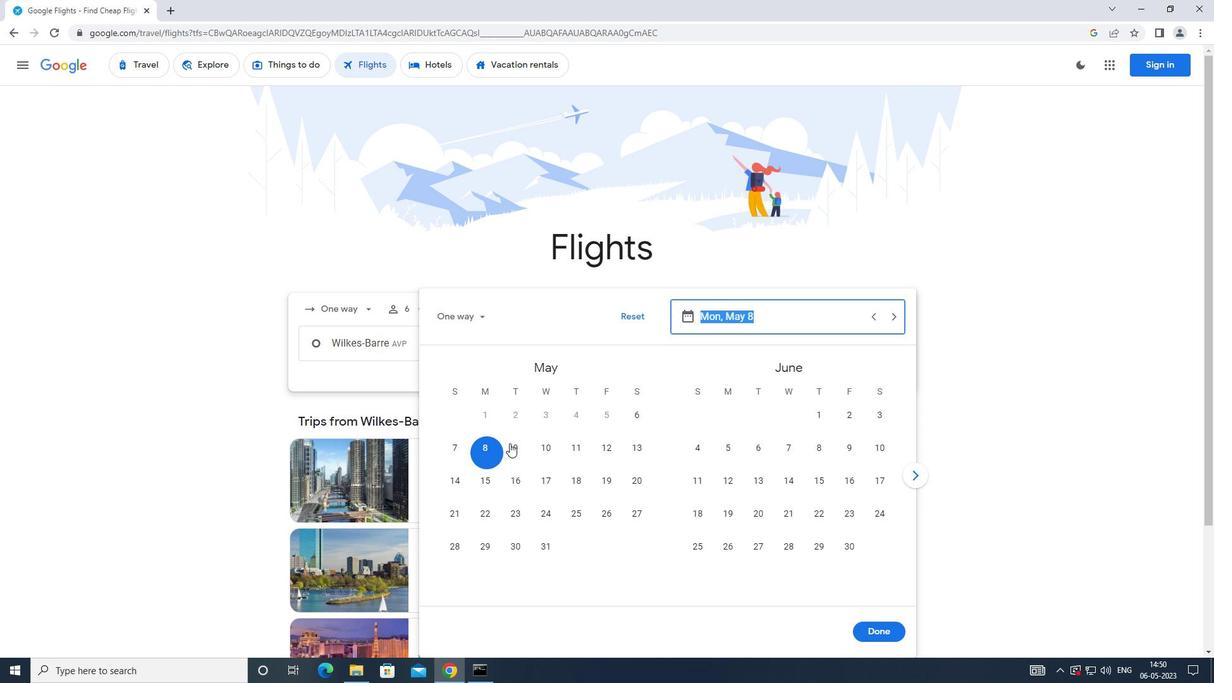 
Action: Mouse pressed left at (470, 455)
Screenshot: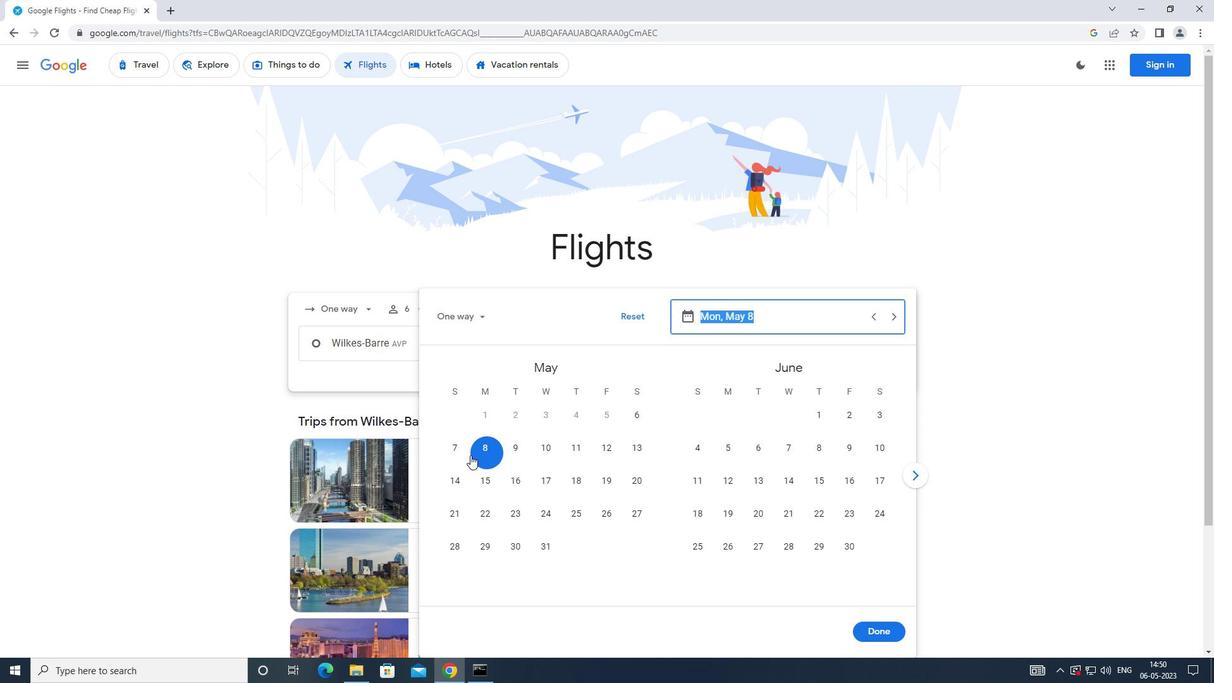 
Action: Mouse moved to (872, 635)
Screenshot: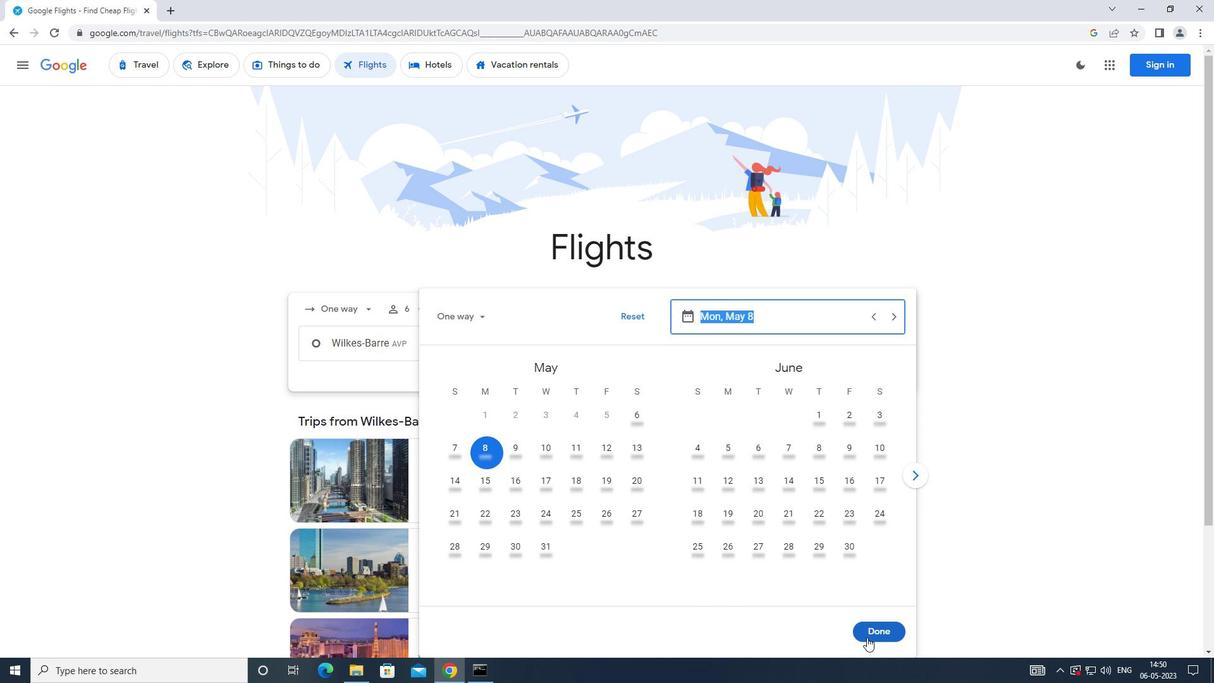 
Action: Mouse pressed left at (872, 635)
Screenshot: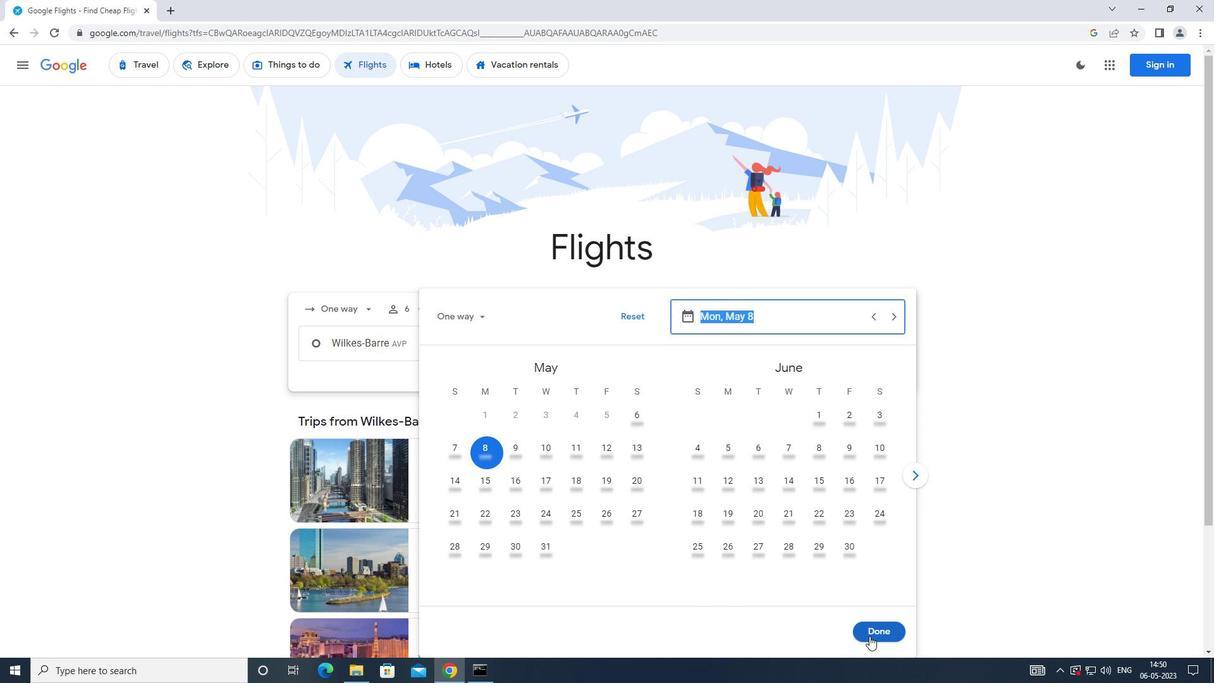 
Action: Mouse moved to (606, 392)
Screenshot: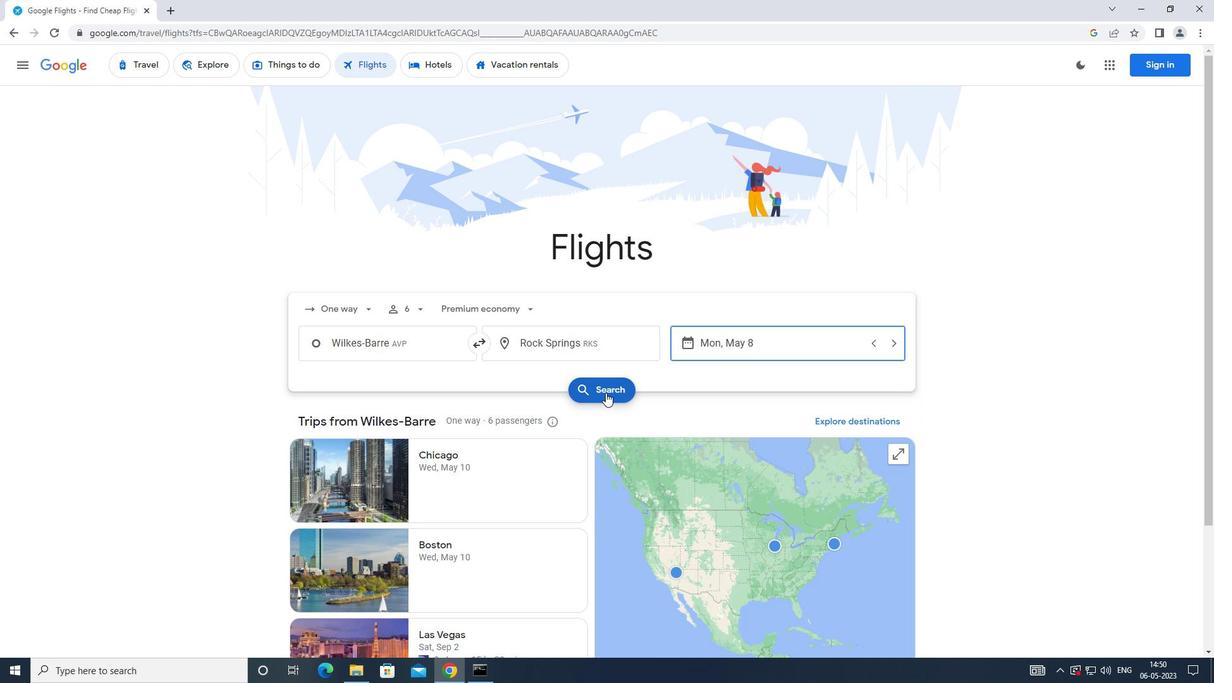 
Action: Mouse pressed left at (606, 392)
Screenshot: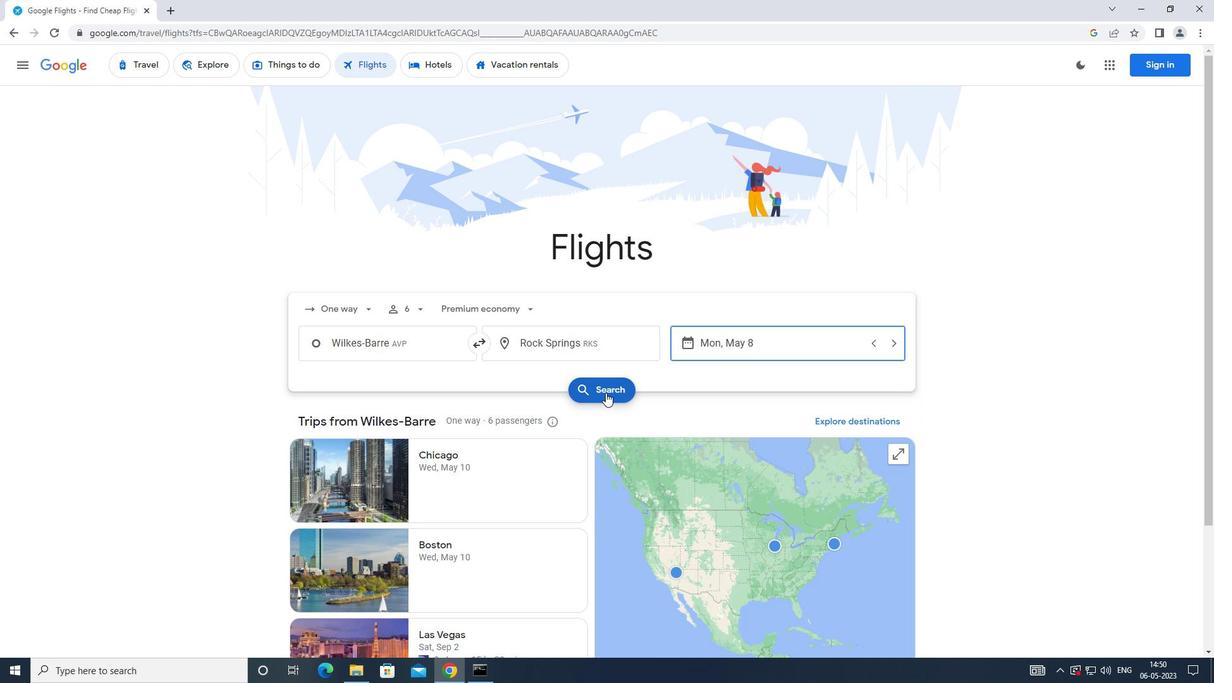 
Action: Mouse moved to (330, 185)
Screenshot: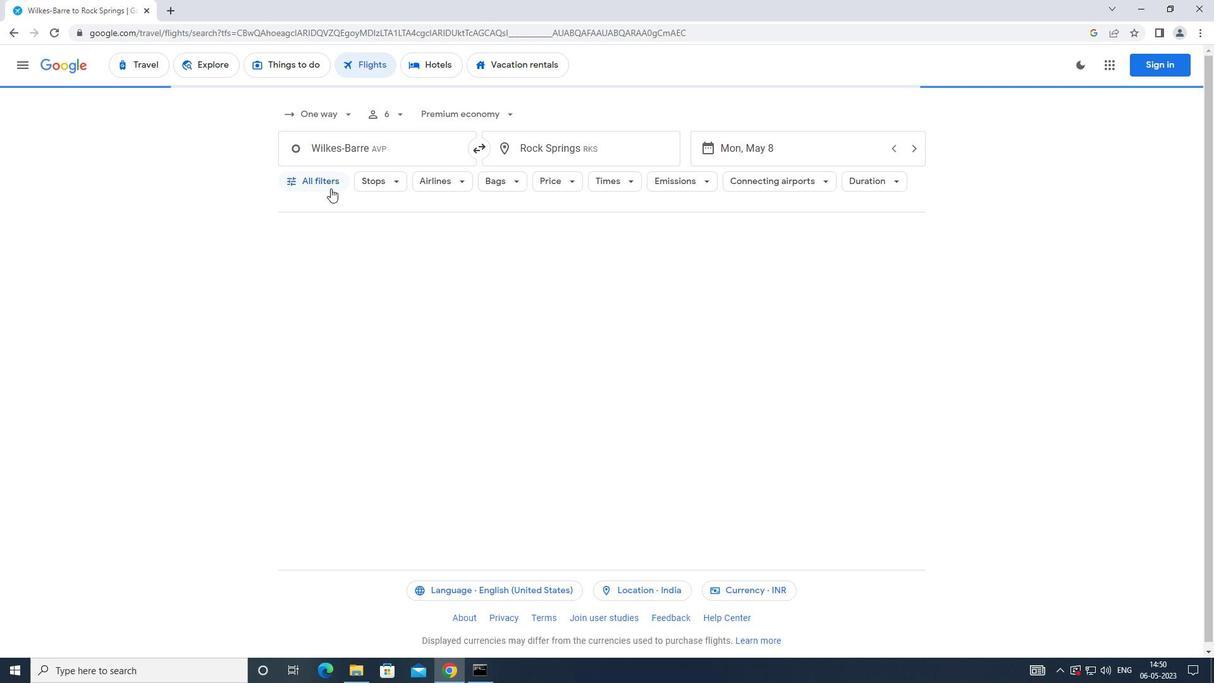 
Action: Mouse pressed left at (330, 185)
Screenshot: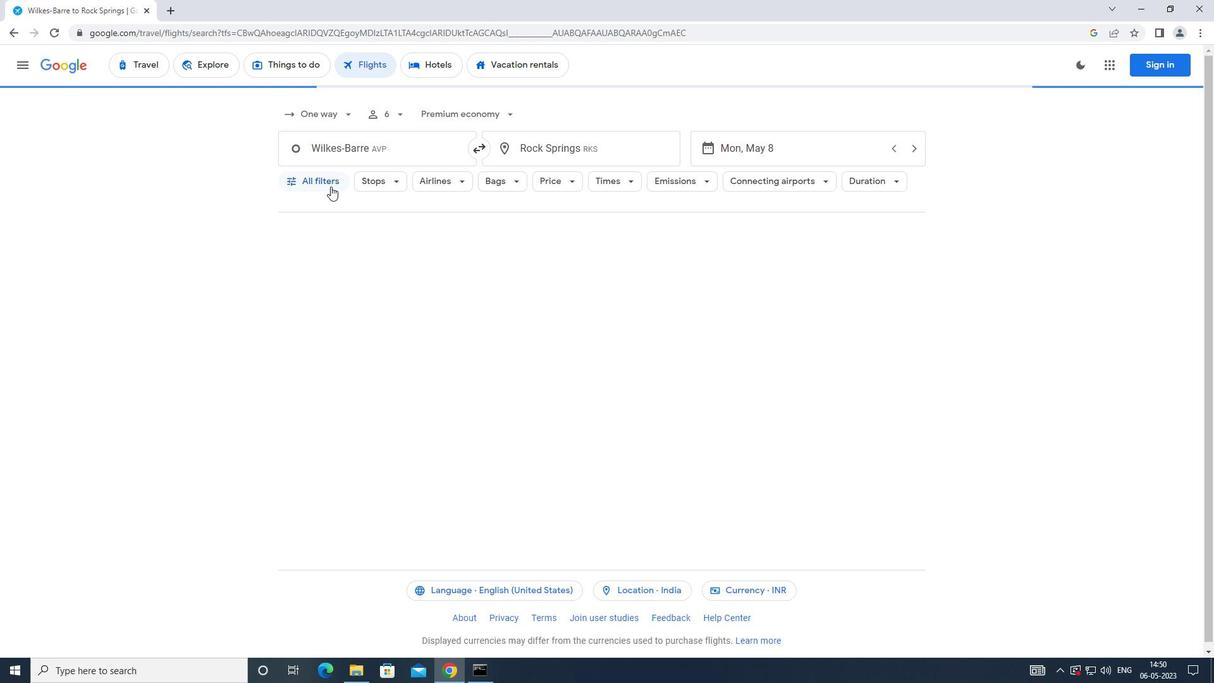 
Action: Mouse moved to (409, 499)
Screenshot: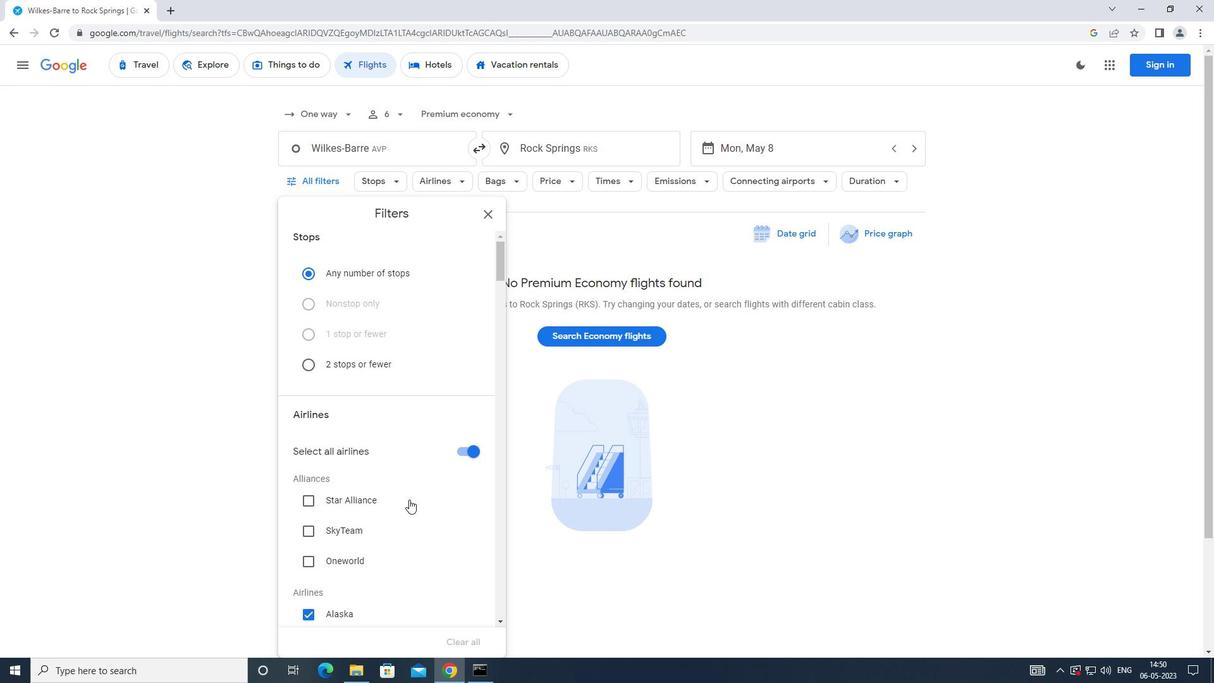 
Action: Mouse scrolled (409, 498) with delta (0, 0)
Screenshot: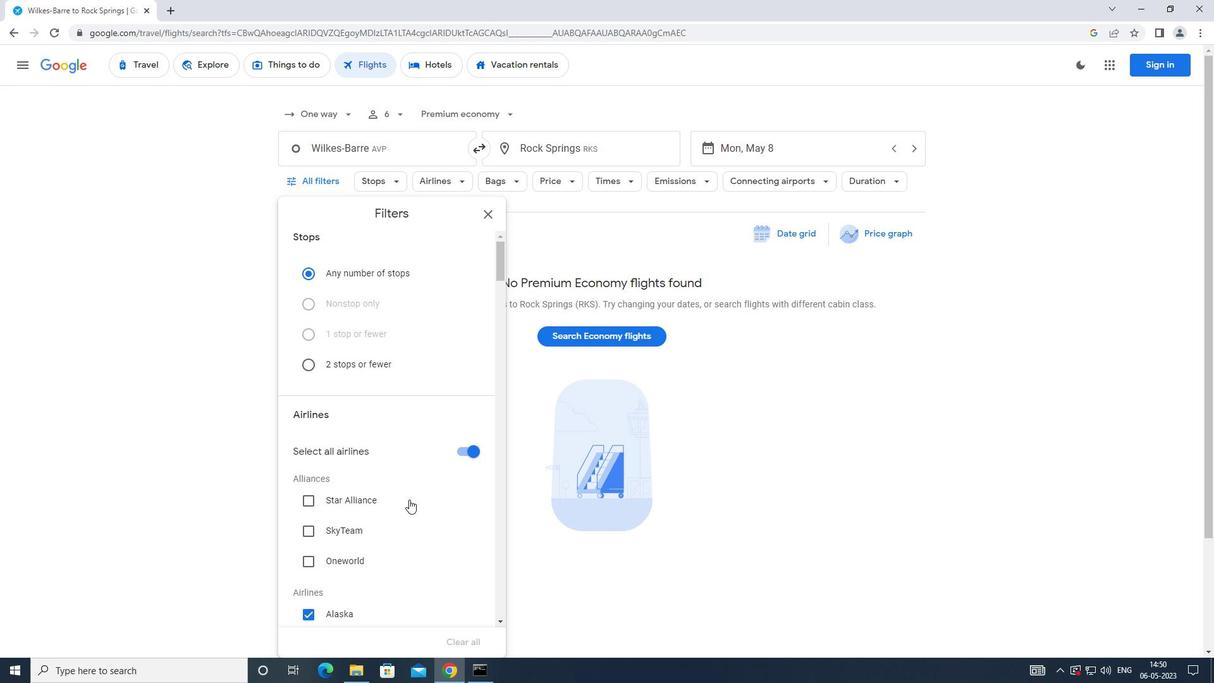 
Action: Mouse moved to (456, 383)
Screenshot: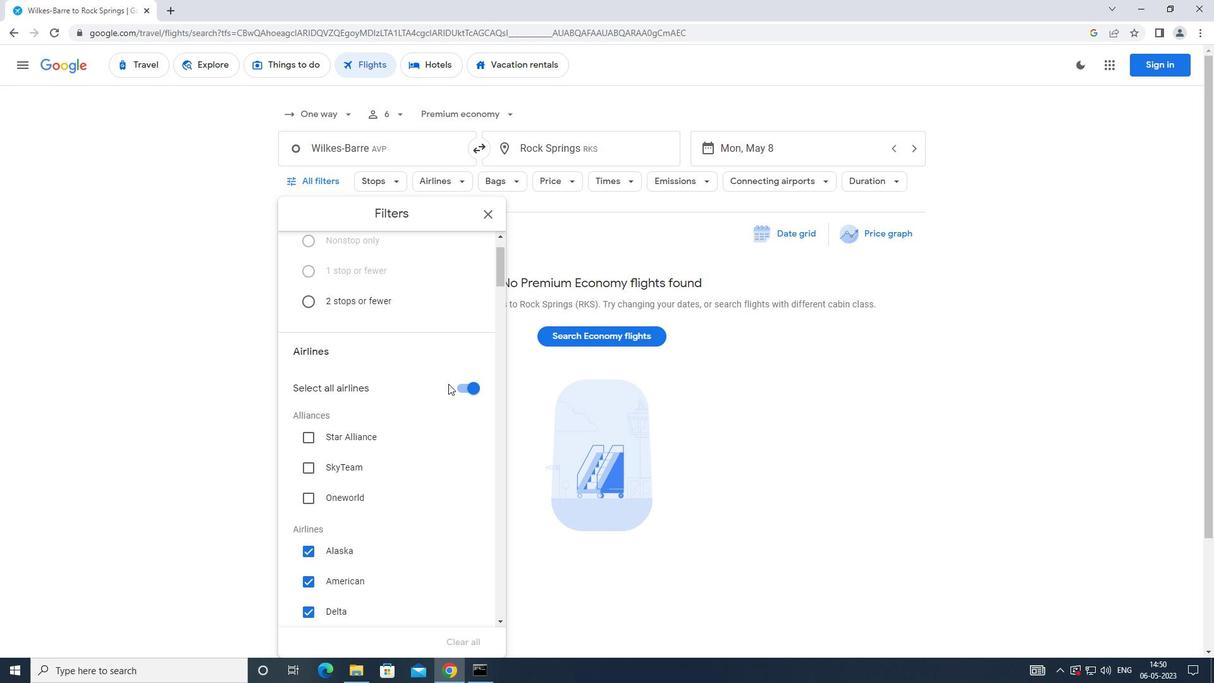 
Action: Mouse pressed left at (456, 383)
Screenshot: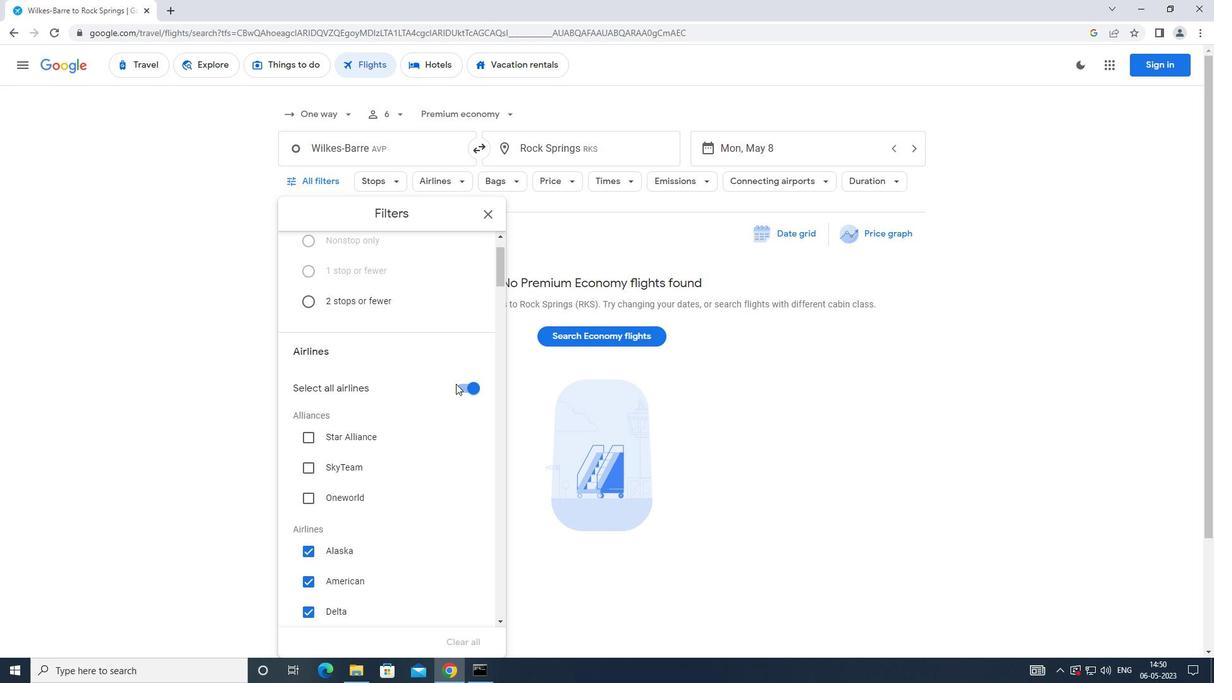 
Action: Mouse moved to (467, 391)
Screenshot: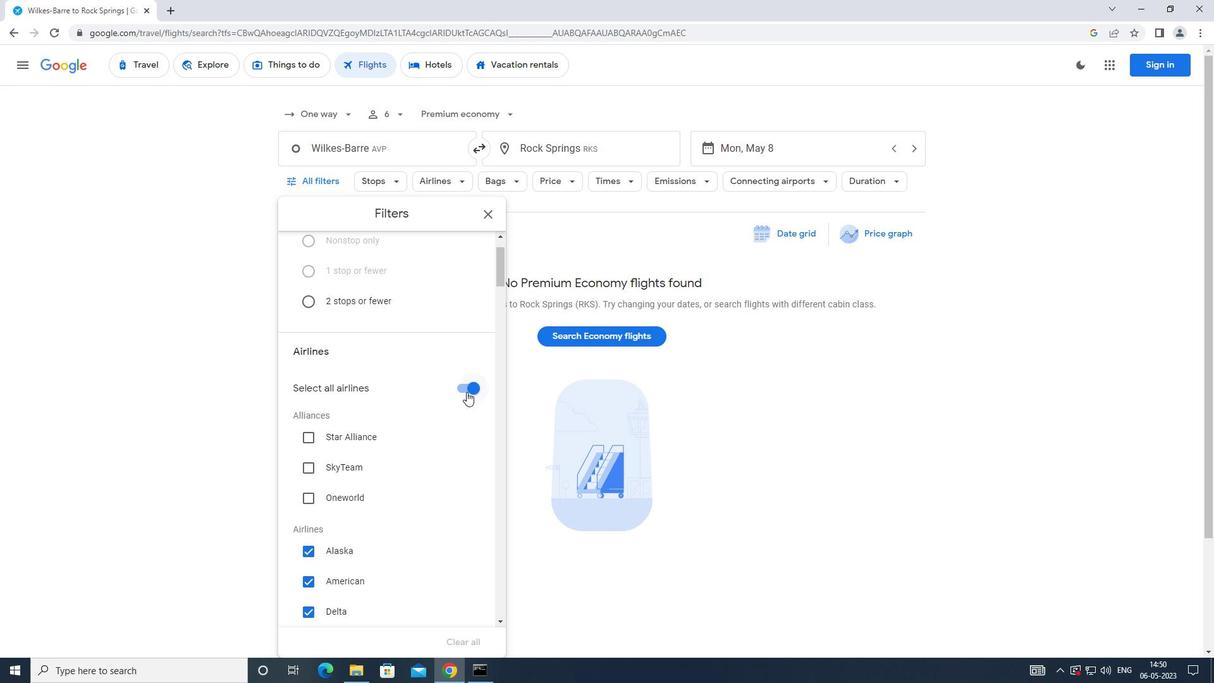 
Action: Mouse pressed left at (467, 391)
Screenshot: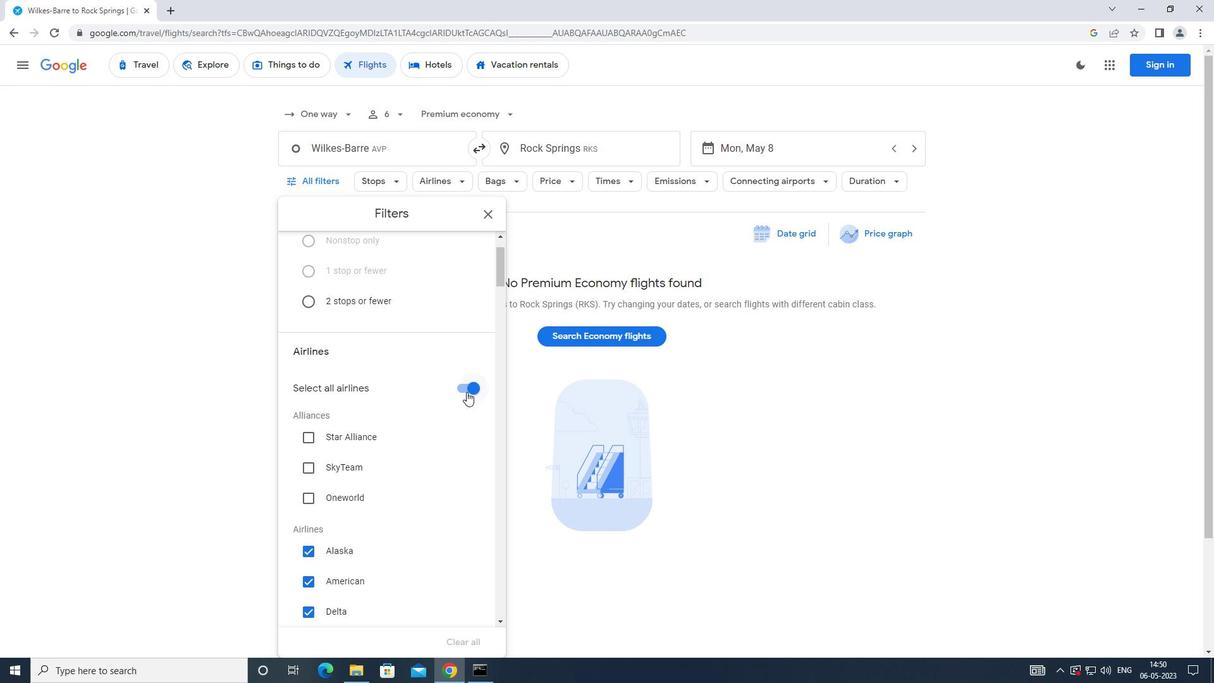 
Action: Mouse moved to (411, 403)
Screenshot: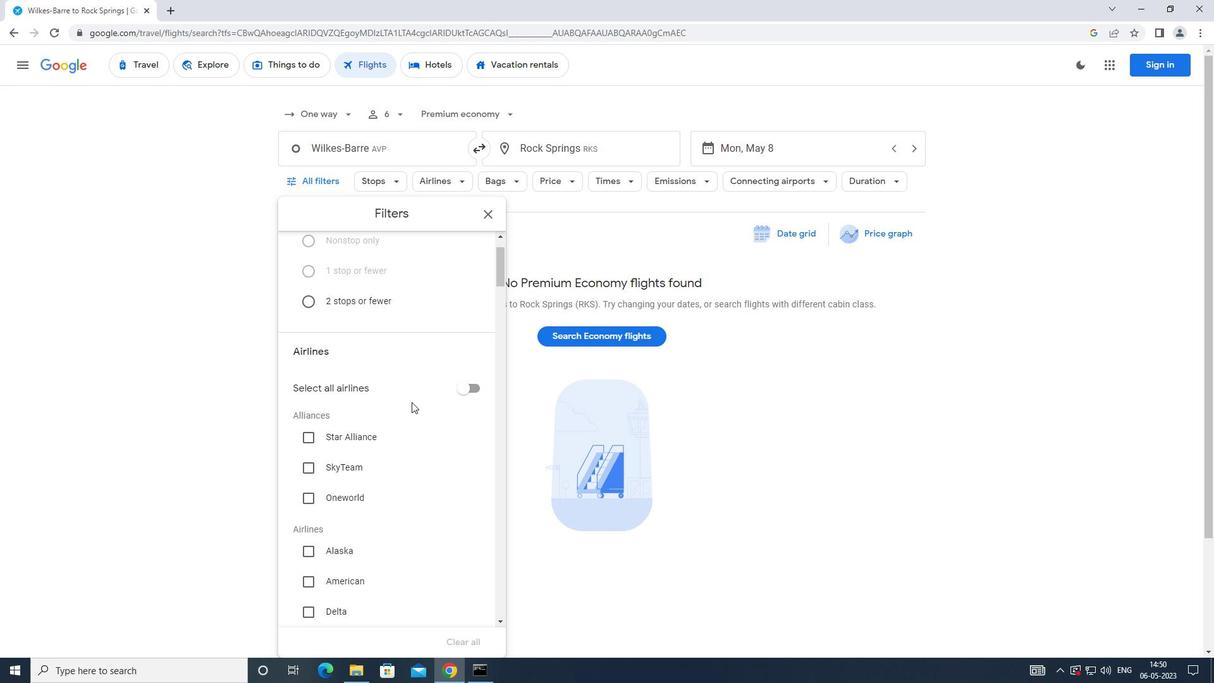 
Action: Mouse scrolled (411, 402) with delta (0, 0)
Screenshot: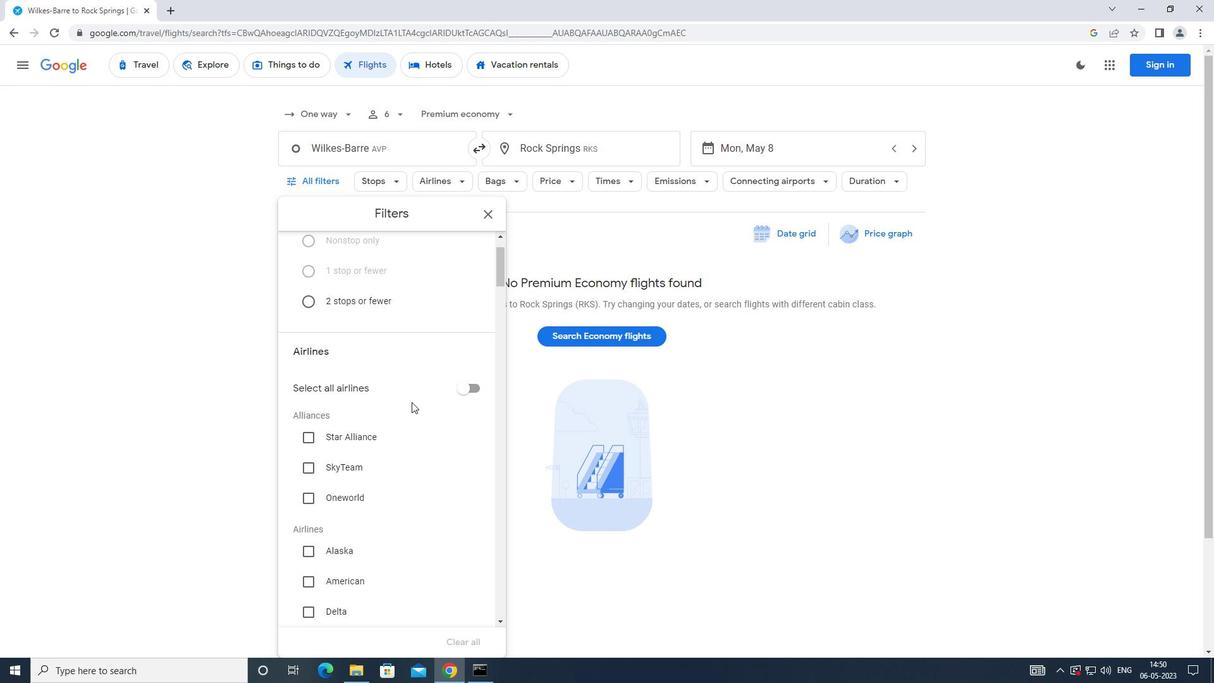 
Action: Mouse moved to (409, 406)
Screenshot: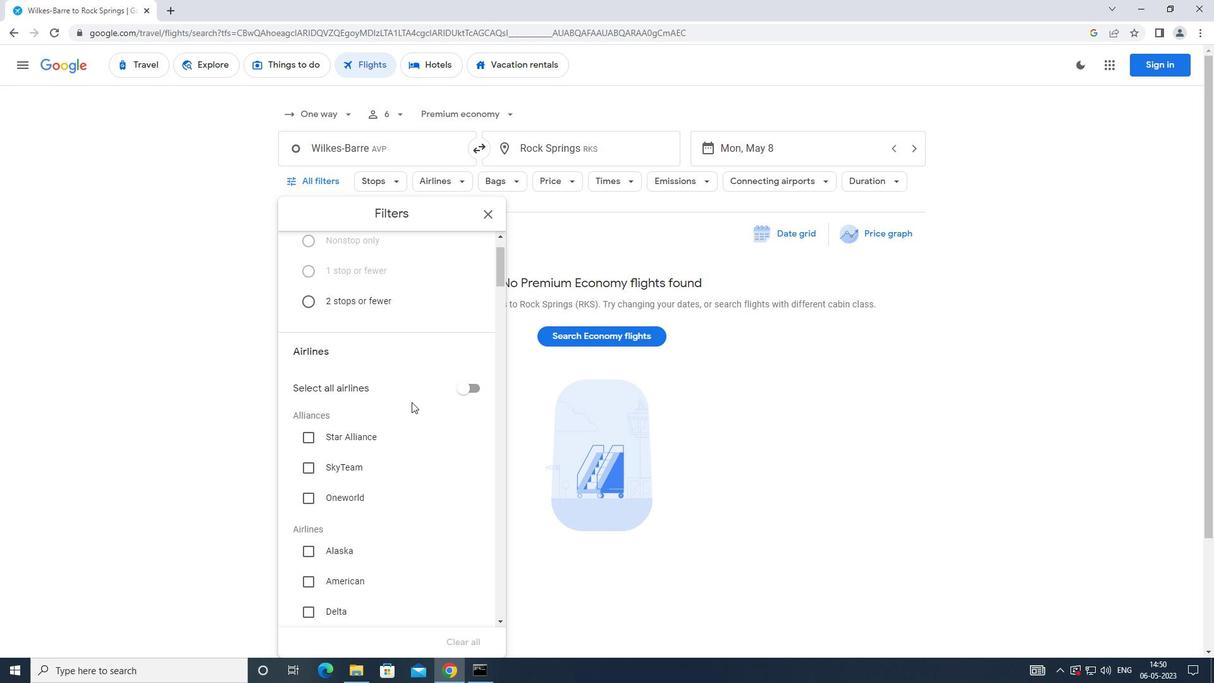 
Action: Mouse scrolled (409, 406) with delta (0, 0)
Screenshot: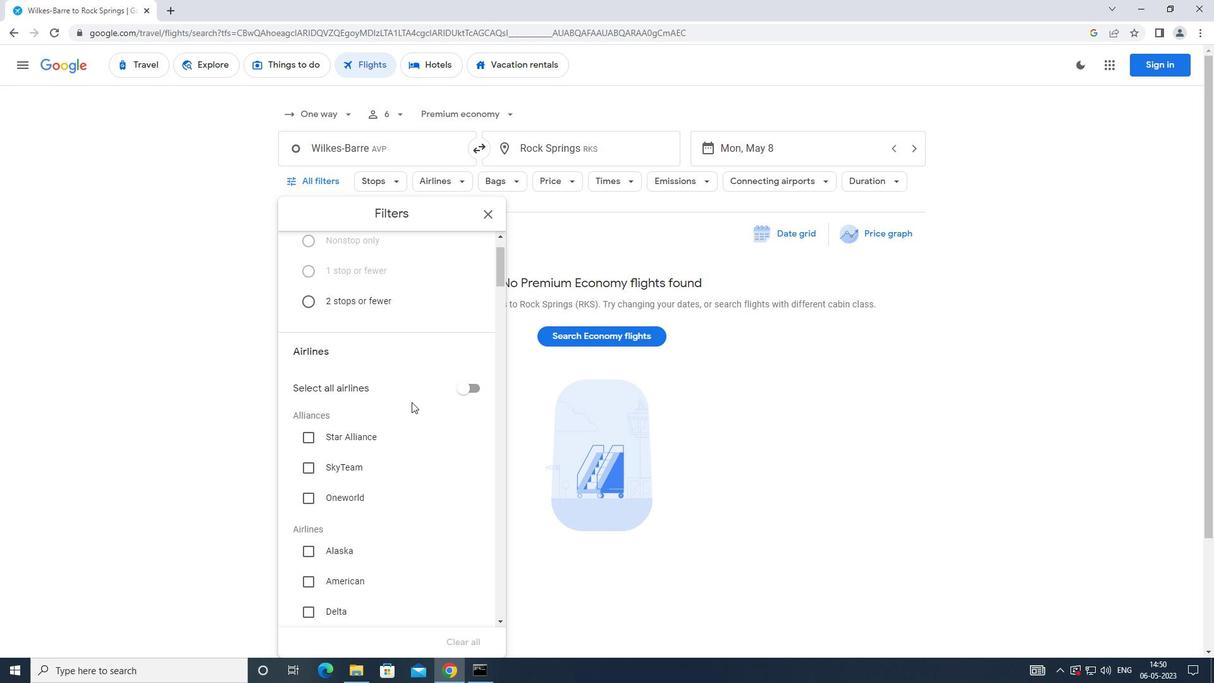 
Action: Mouse moved to (409, 408)
Screenshot: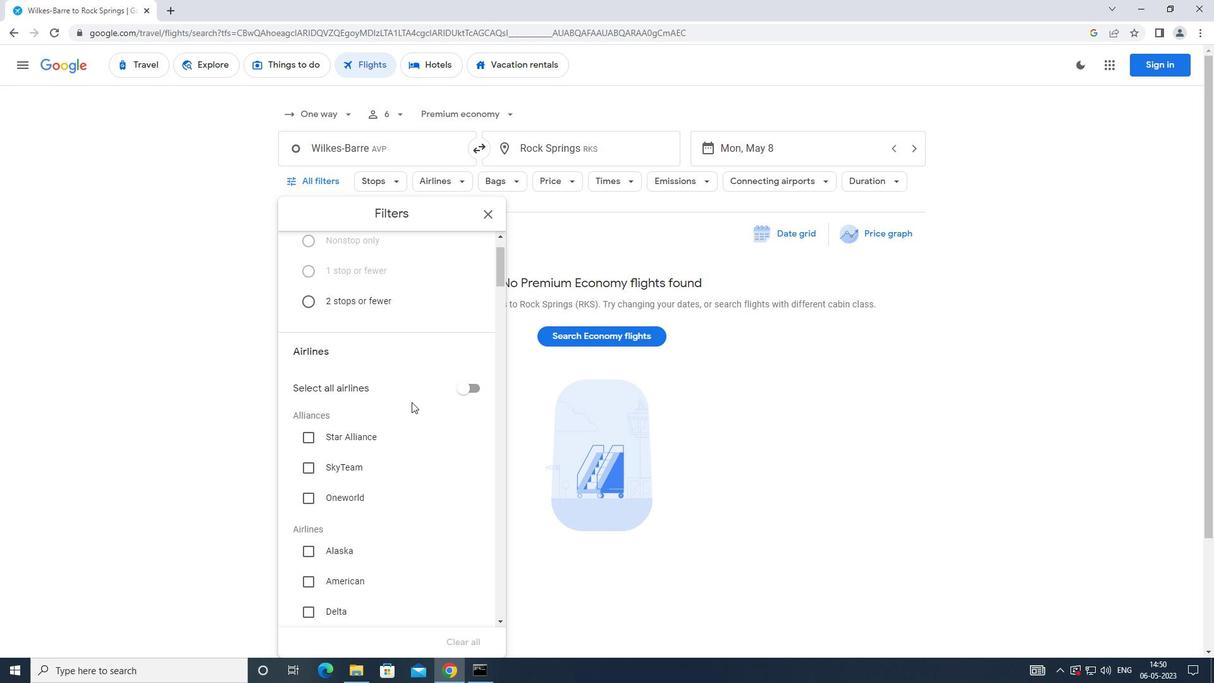 
Action: Mouse scrolled (409, 407) with delta (0, 0)
Screenshot: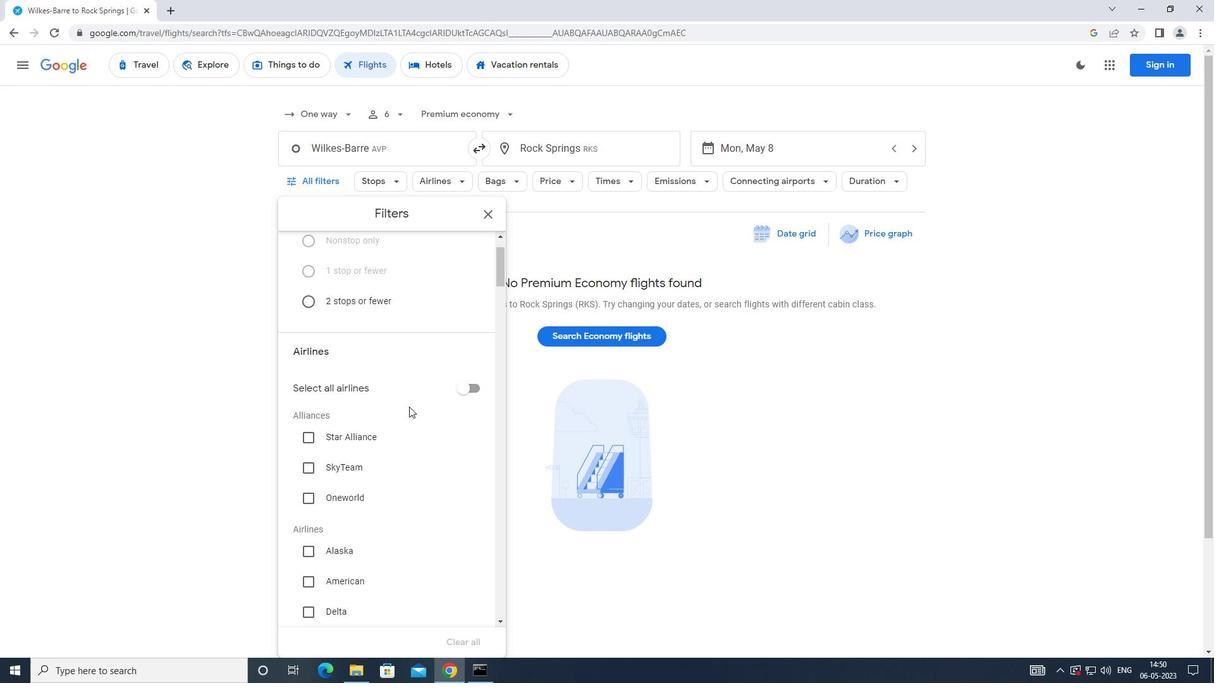 
Action: Mouse moved to (309, 423)
Screenshot: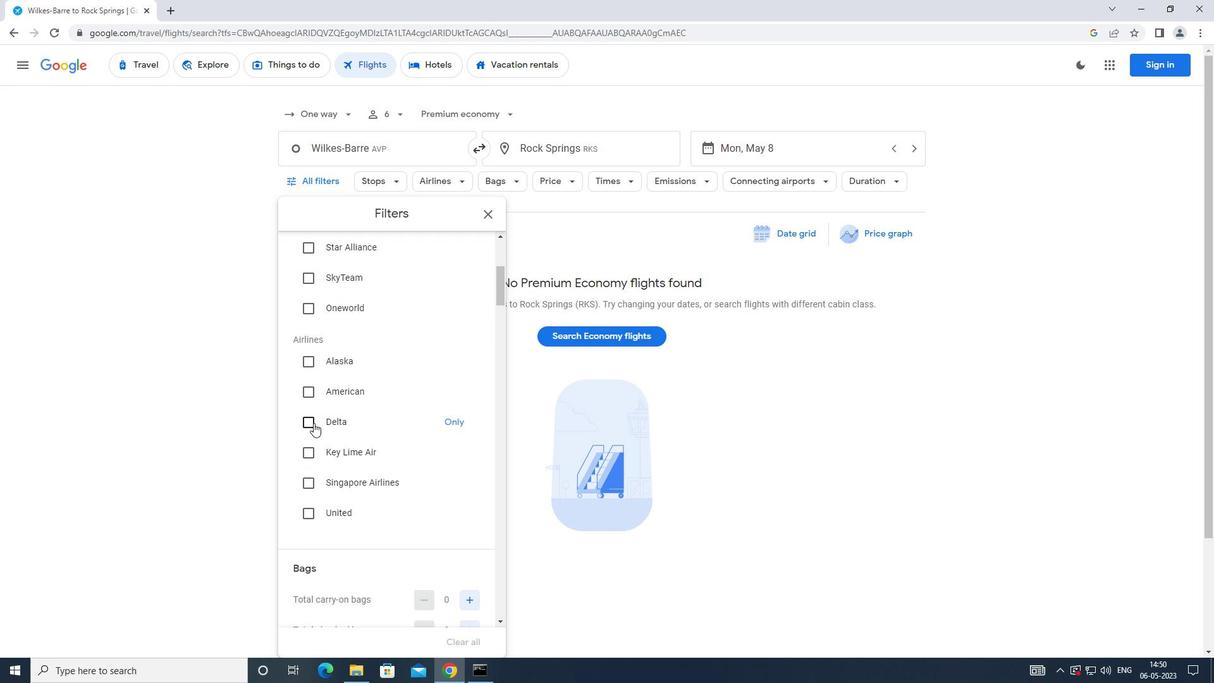
Action: Mouse pressed left at (309, 423)
Screenshot: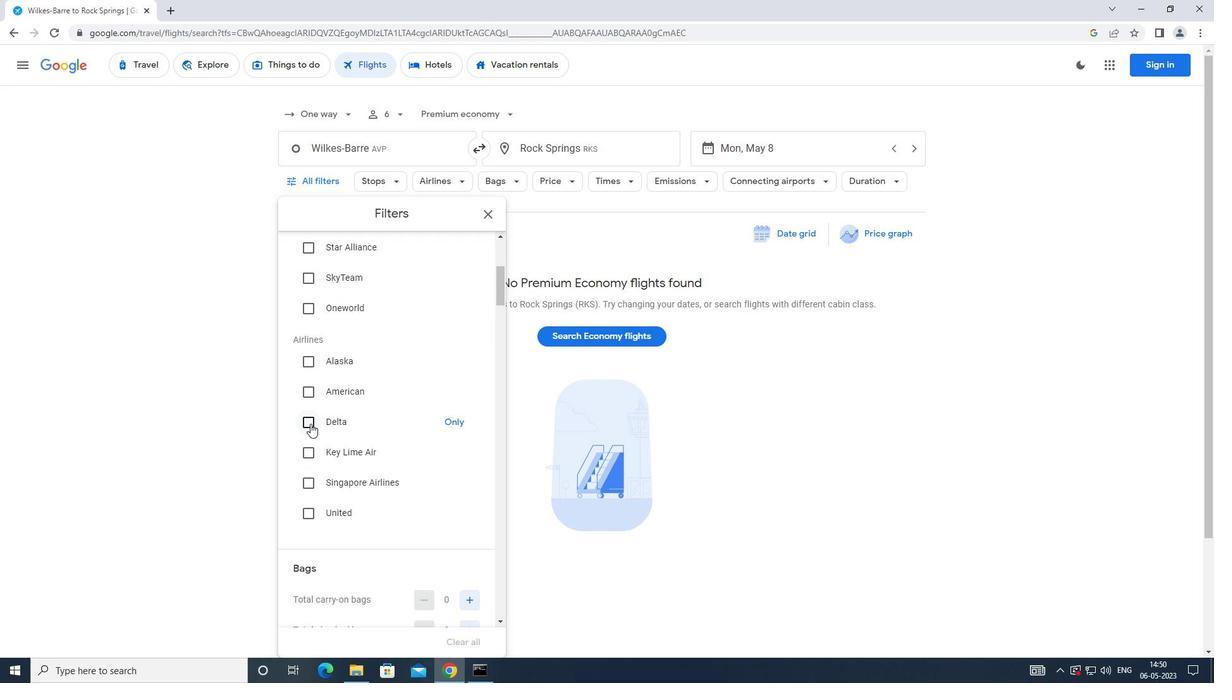 
Action: Mouse moved to (387, 489)
Screenshot: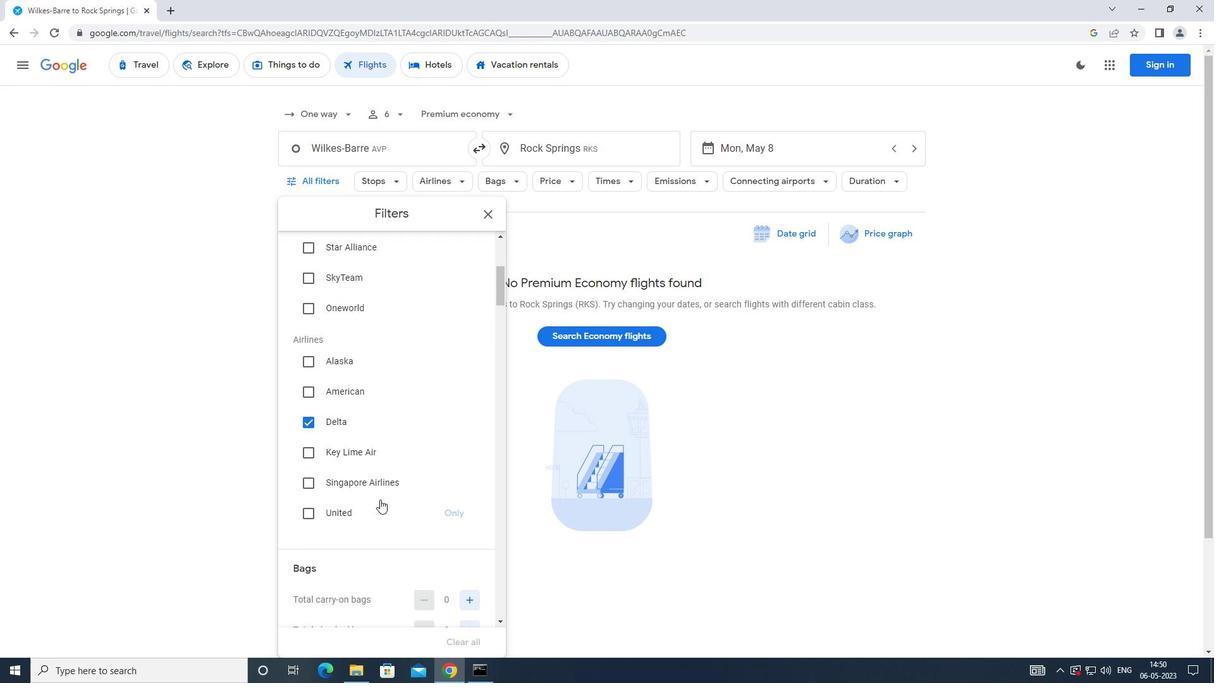 
Action: Mouse scrolled (387, 488) with delta (0, 0)
Screenshot: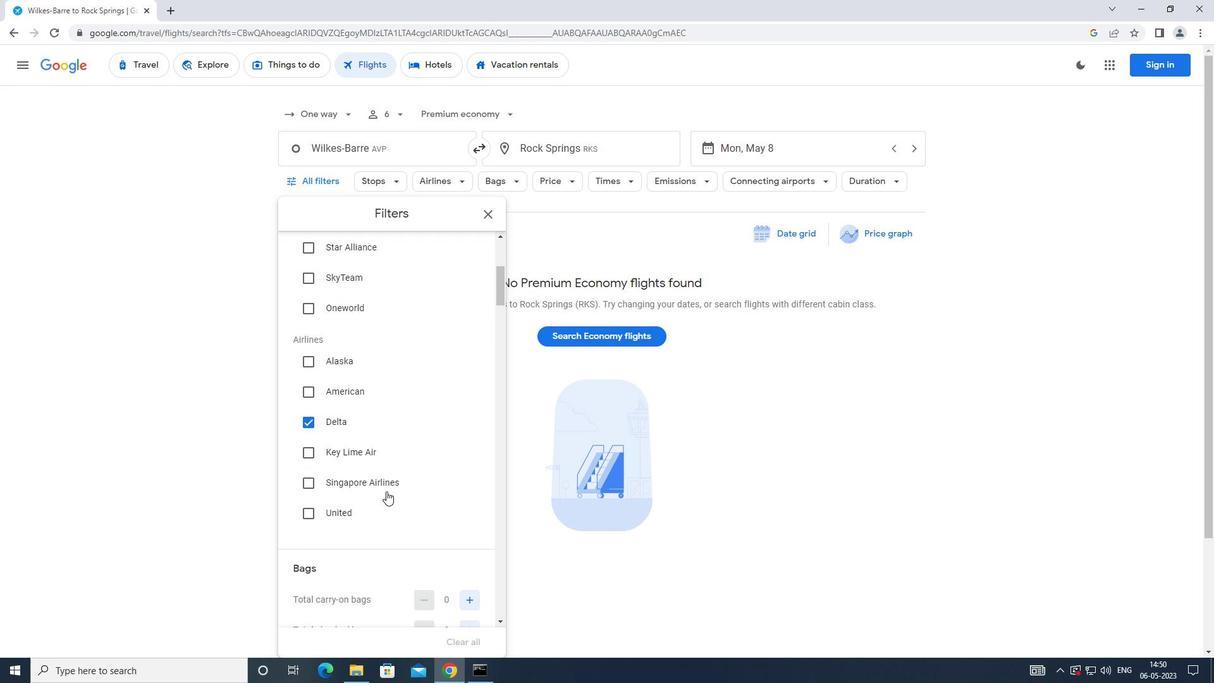 
Action: Mouse moved to (387, 489)
Screenshot: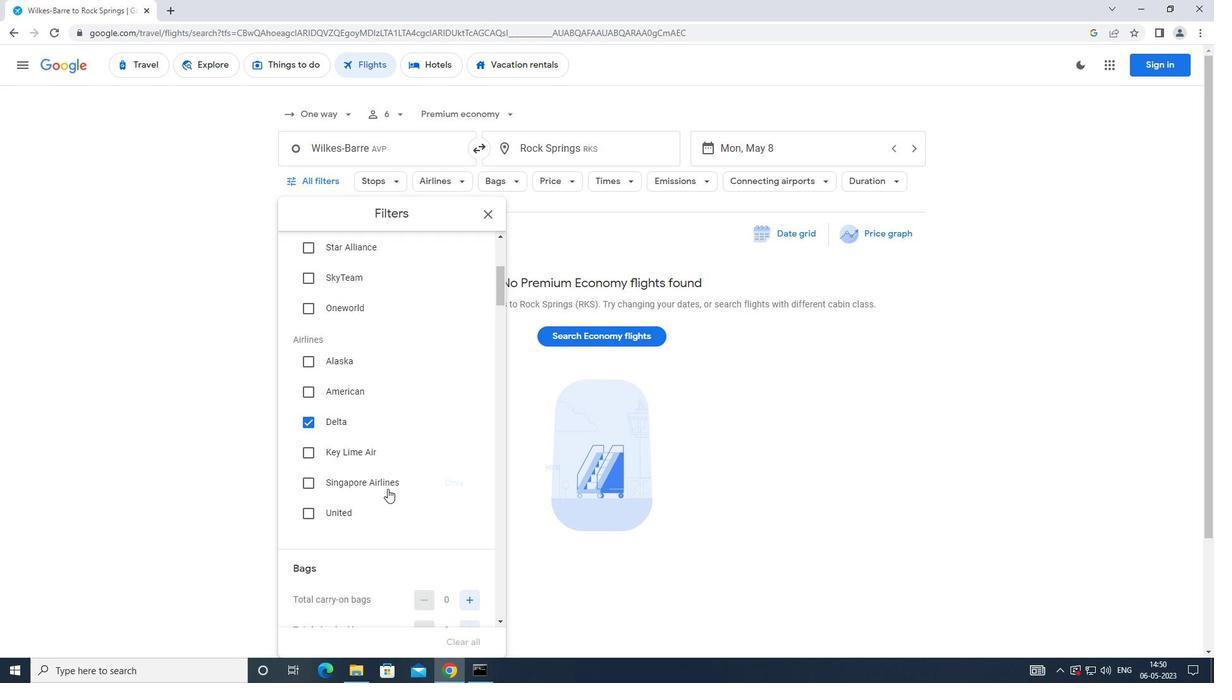 
Action: Mouse scrolled (387, 488) with delta (0, 0)
Screenshot: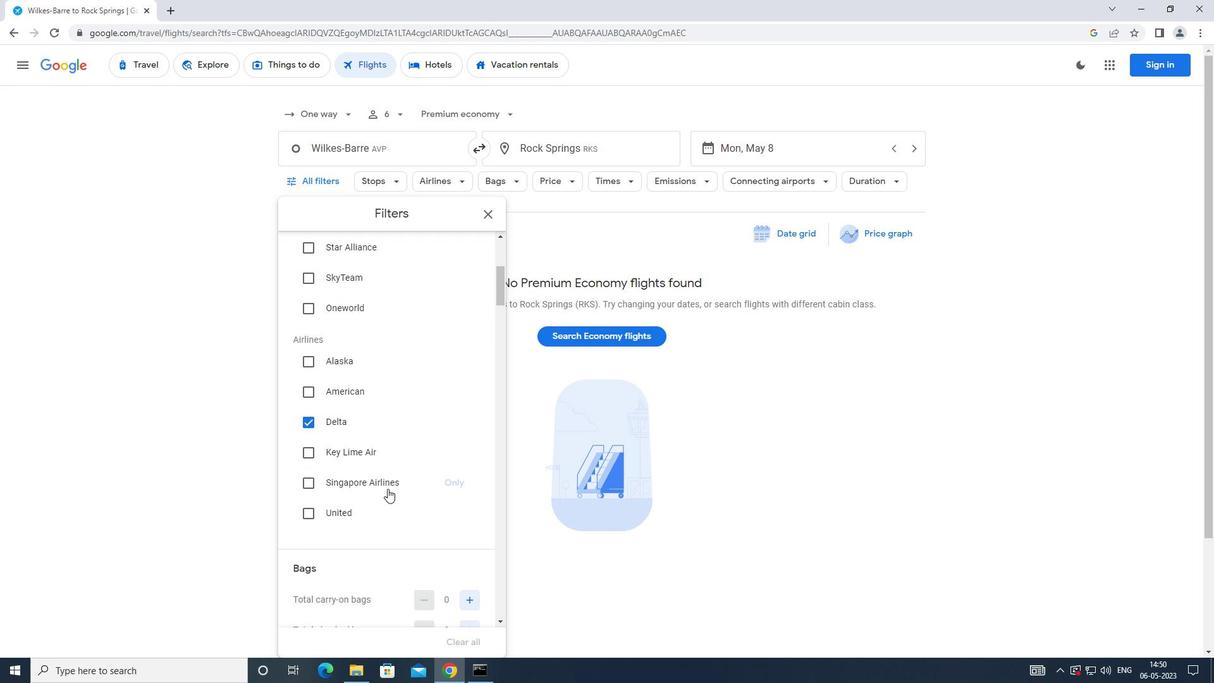 
Action: Mouse moved to (463, 502)
Screenshot: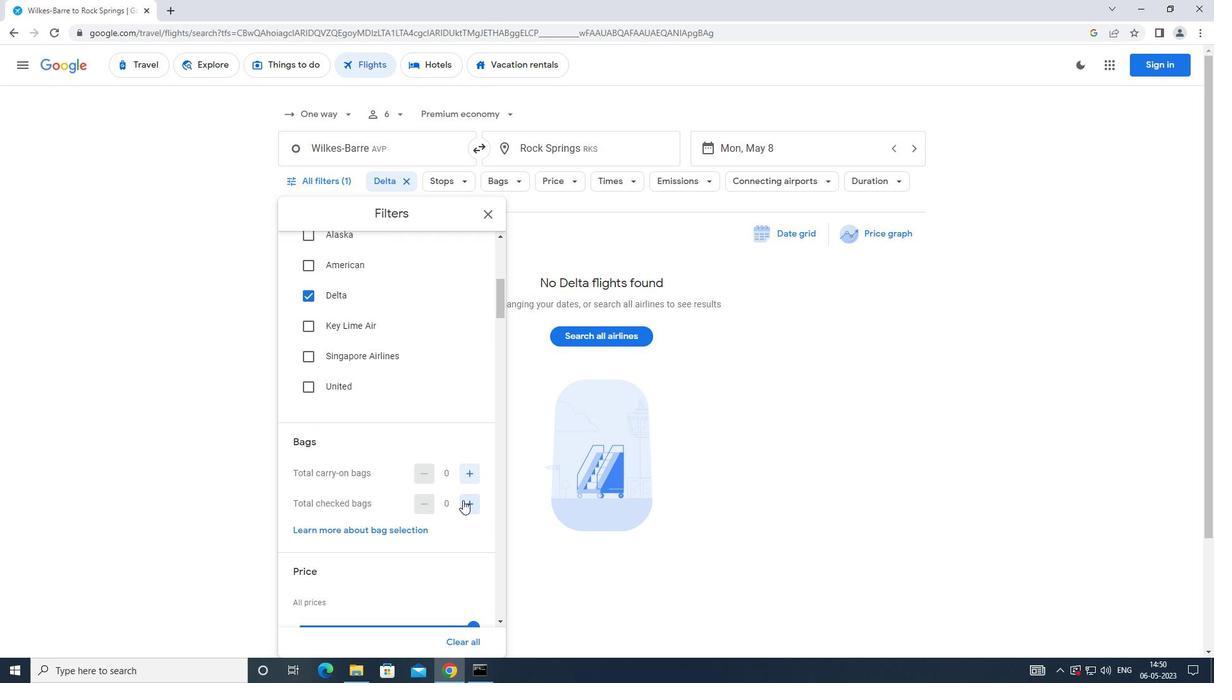 
Action: Mouse pressed left at (463, 502)
Screenshot: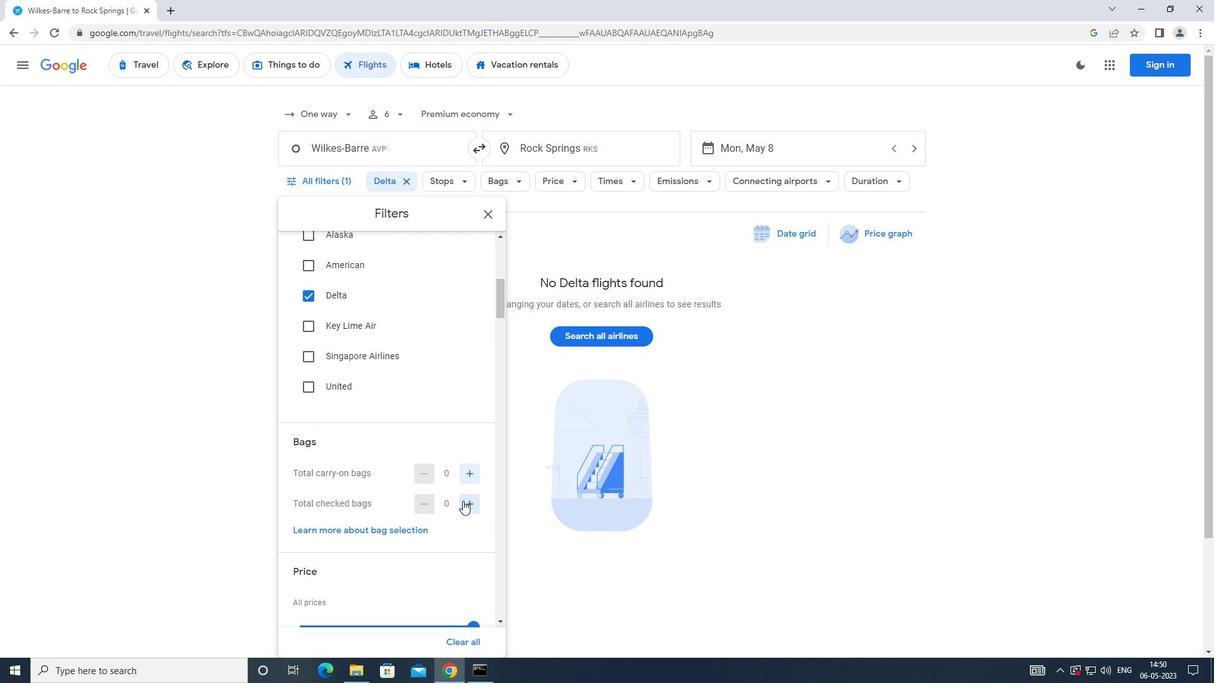
Action: Mouse pressed left at (463, 502)
Screenshot: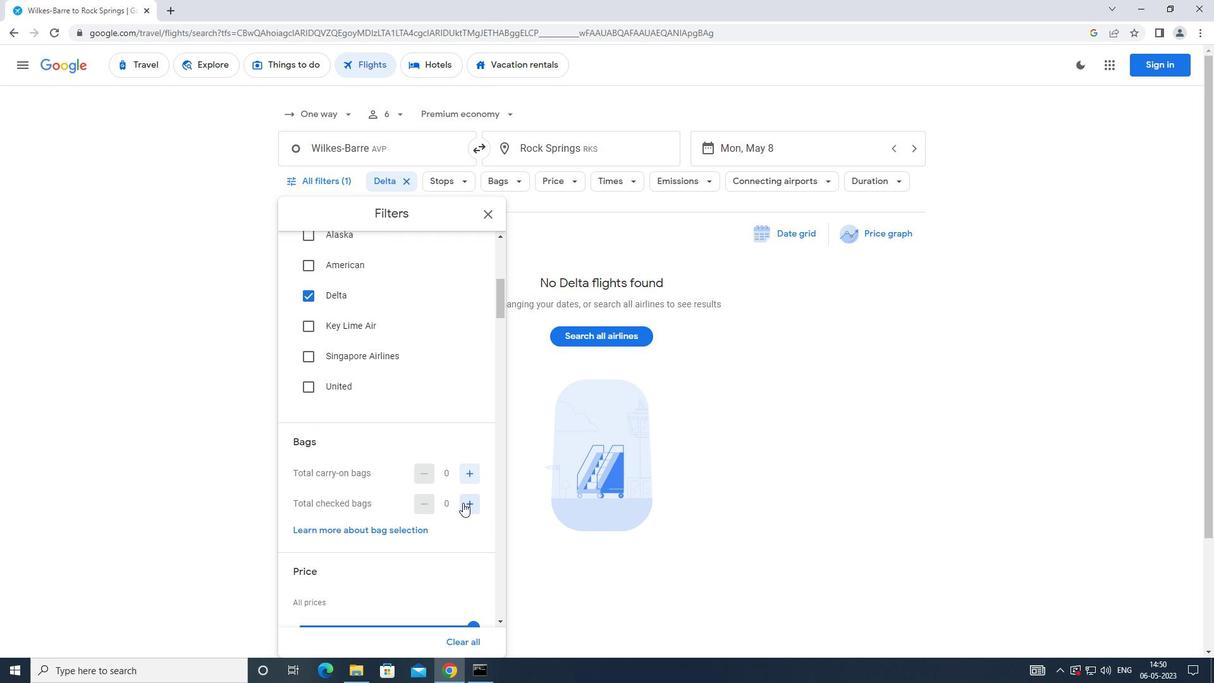 
Action: Mouse pressed left at (463, 502)
Screenshot: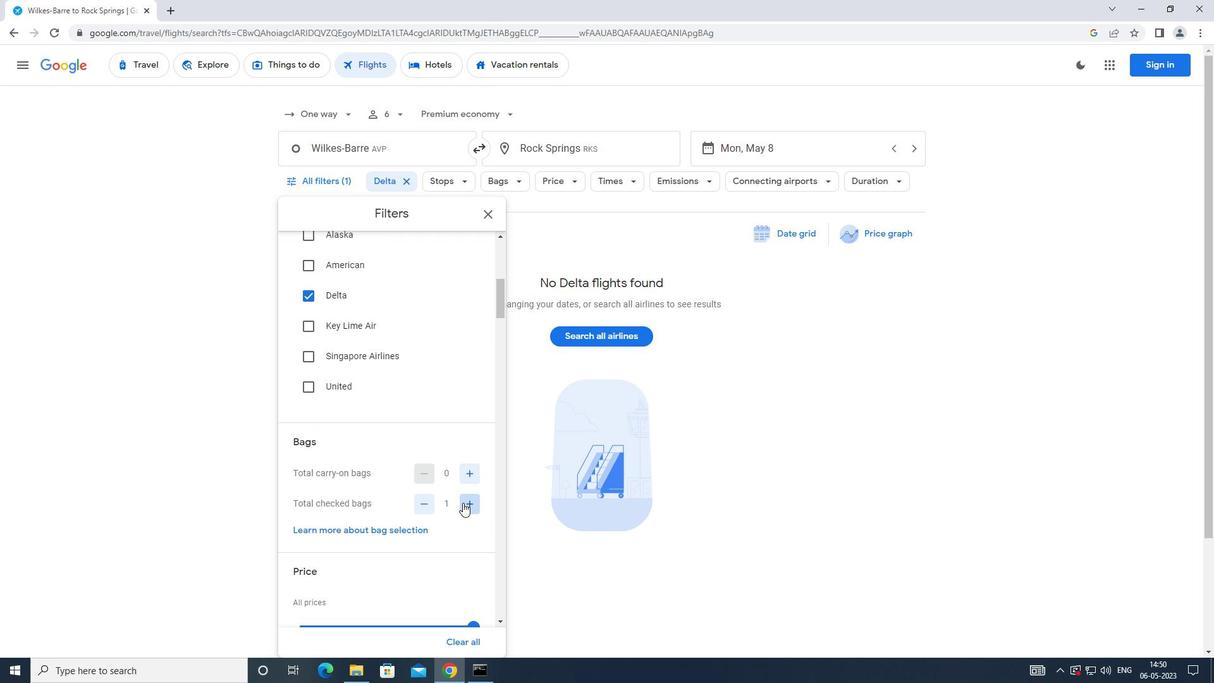 
Action: Mouse moved to (433, 502)
Screenshot: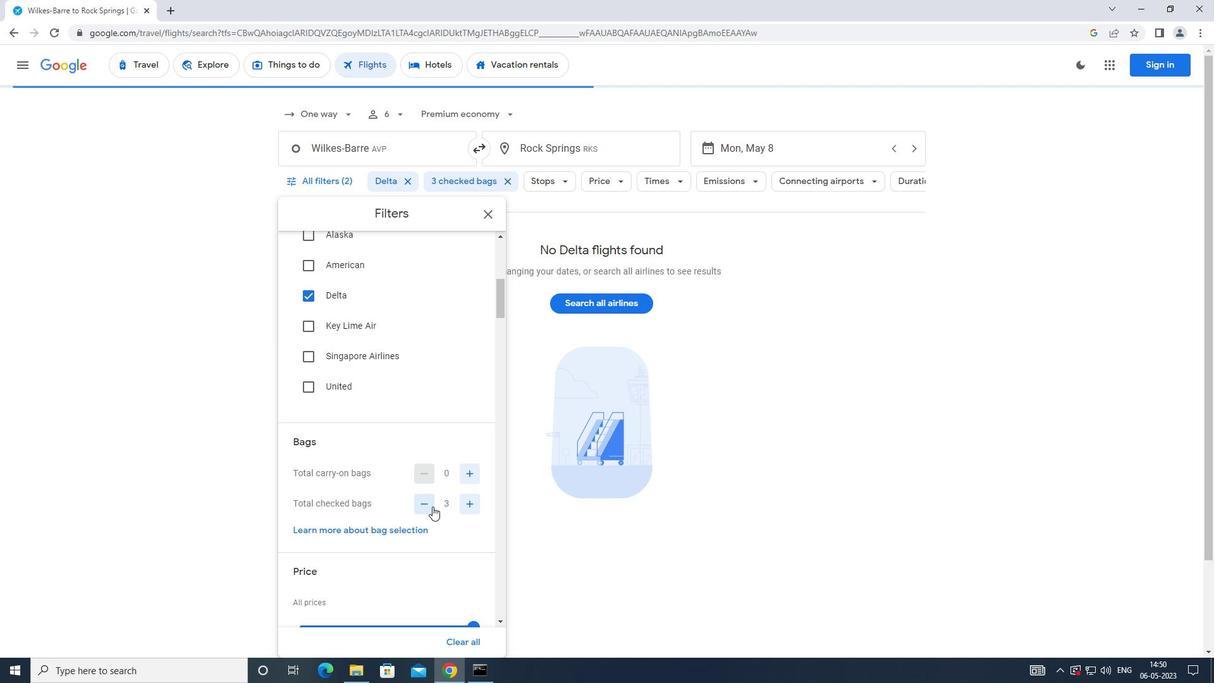 
Action: Mouse scrolled (433, 501) with delta (0, 0)
Screenshot: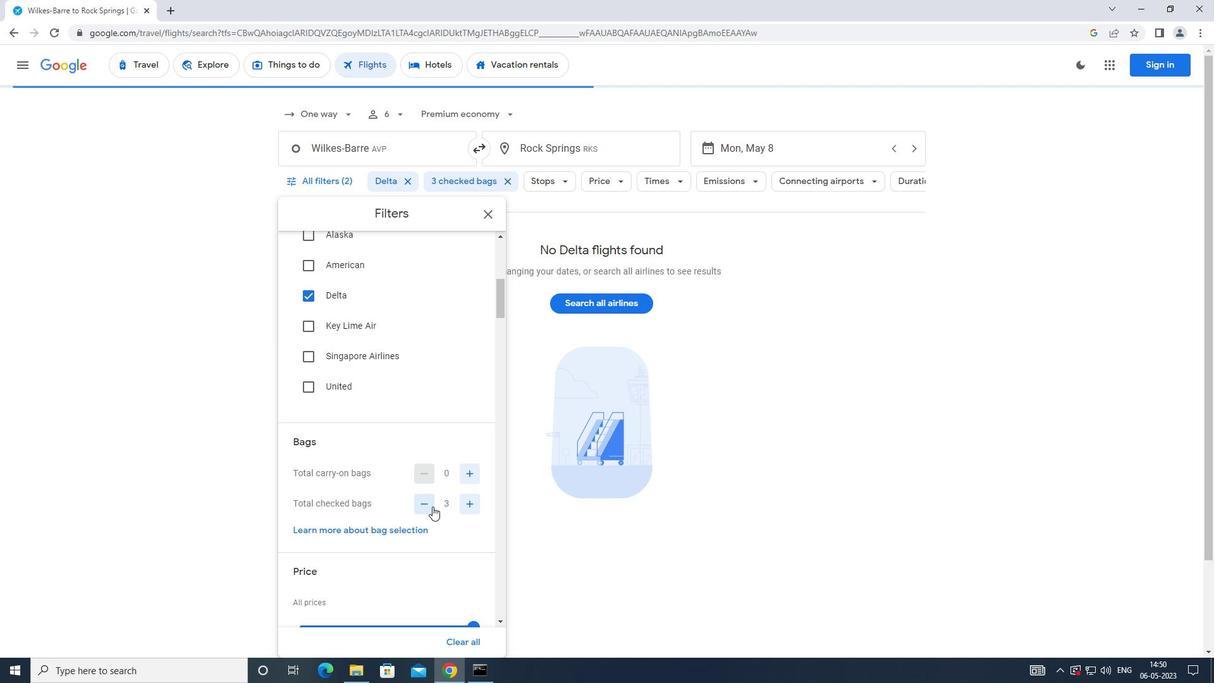 
Action: Mouse scrolled (433, 501) with delta (0, 0)
Screenshot: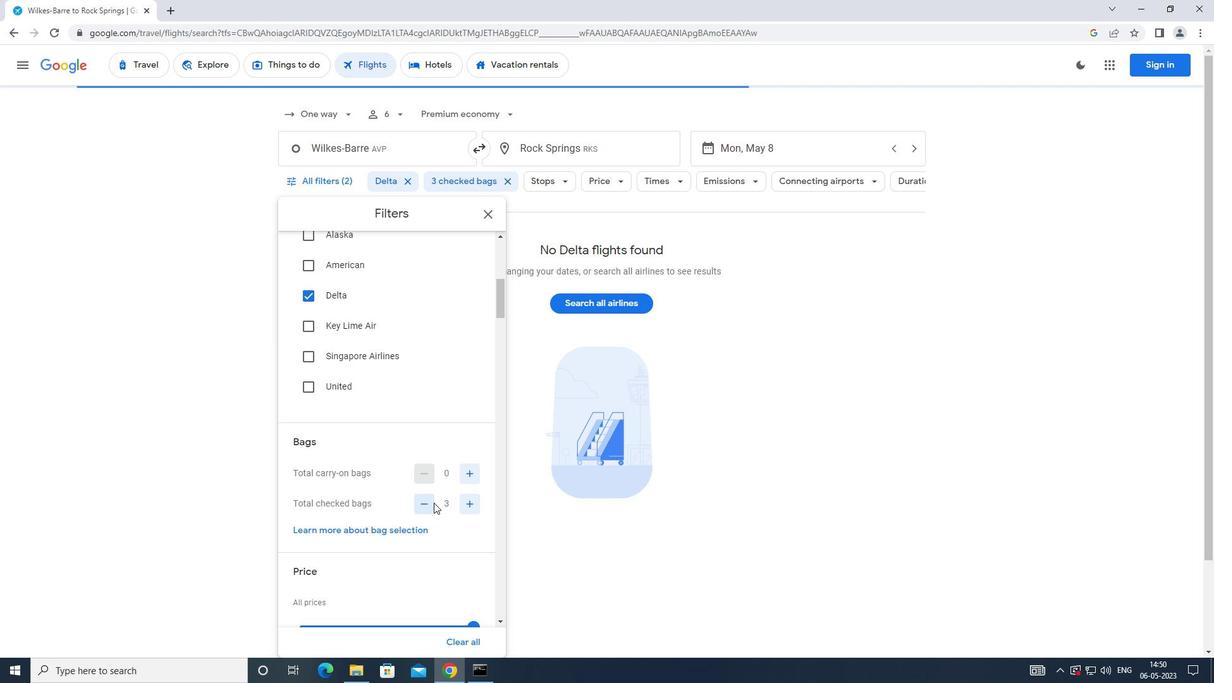 
Action: Mouse moved to (480, 502)
Screenshot: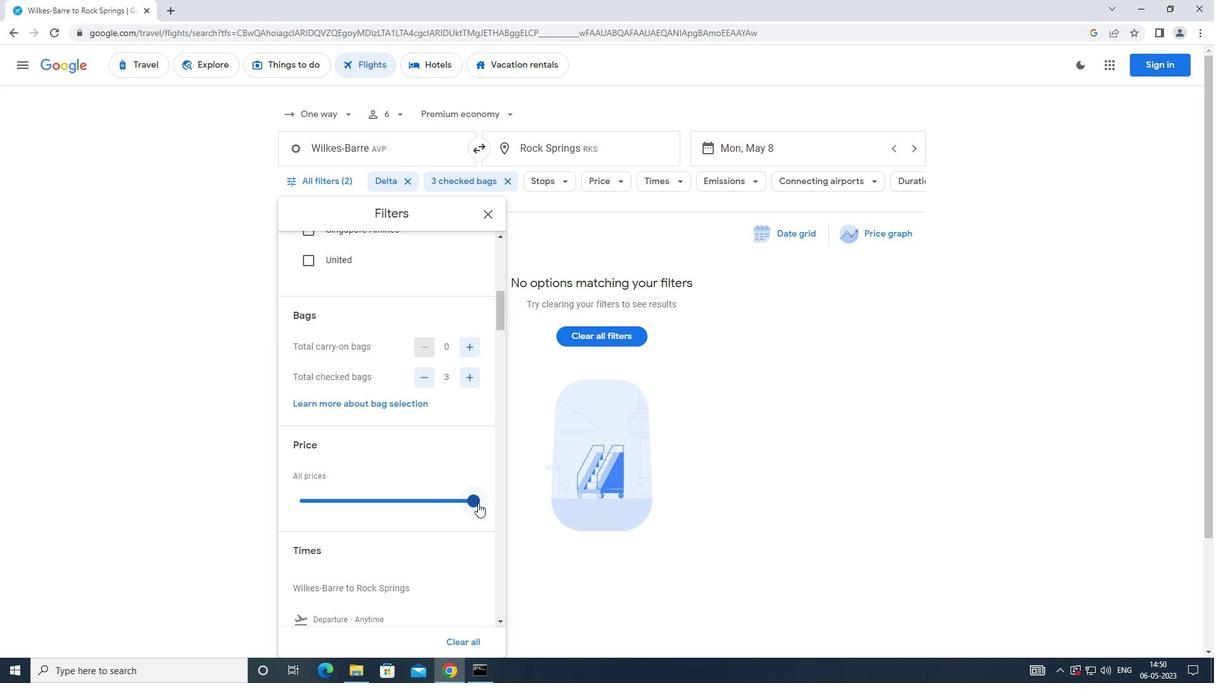 
Action: Mouse pressed left at (480, 502)
Screenshot: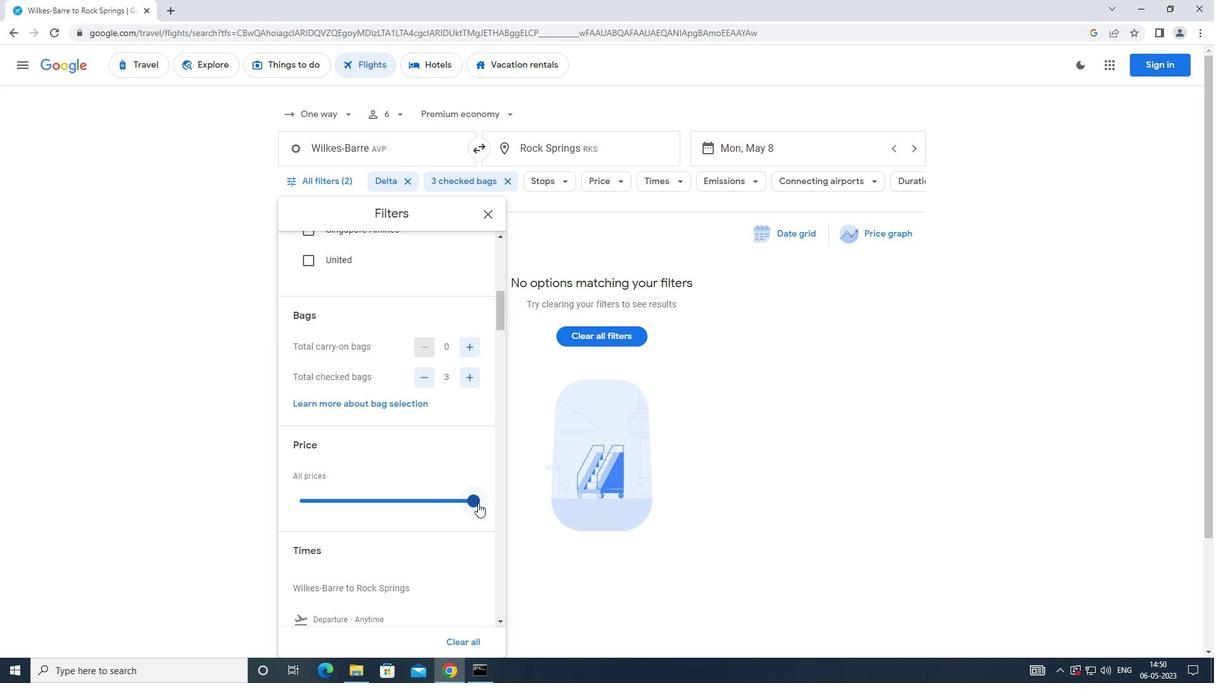
Action: Mouse moved to (389, 490)
Screenshot: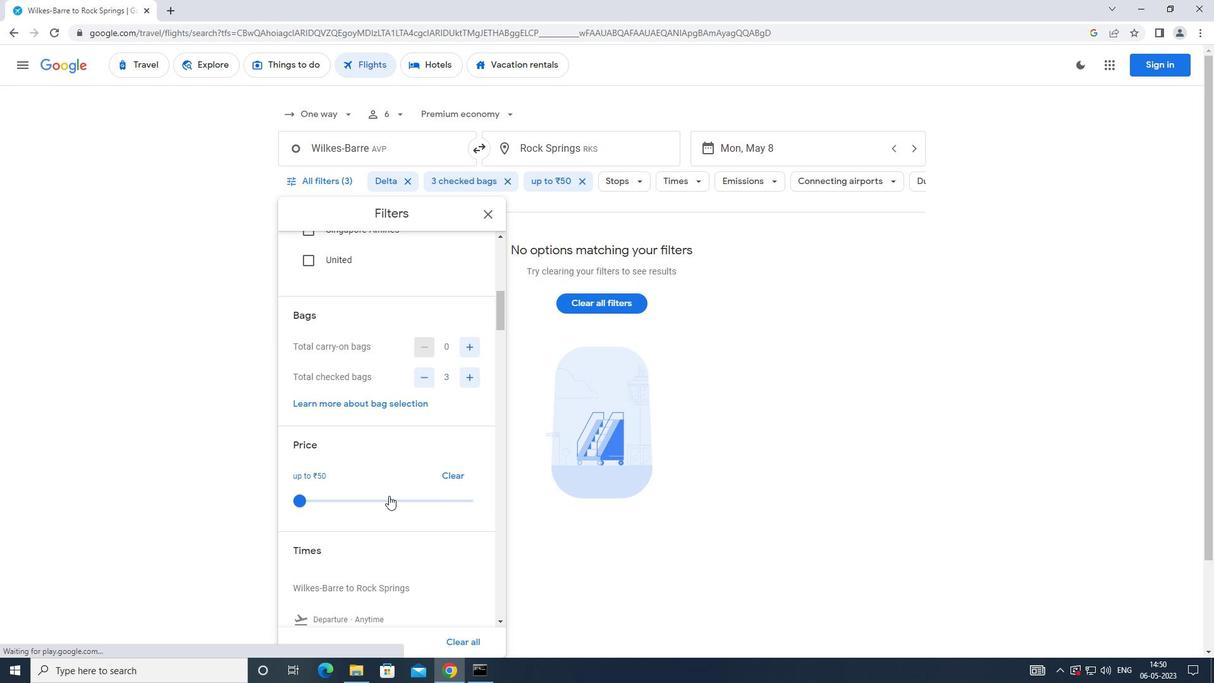 
Action: Mouse scrolled (389, 489) with delta (0, 0)
Screenshot: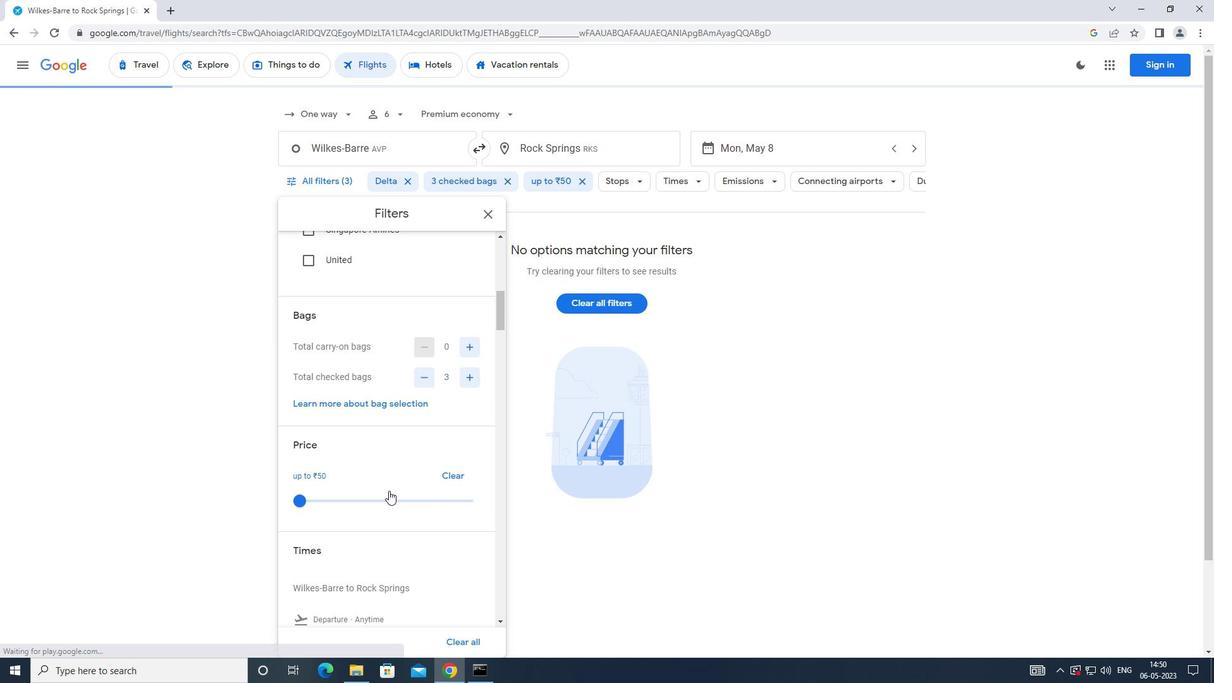 
Action: Mouse scrolled (389, 489) with delta (0, 0)
Screenshot: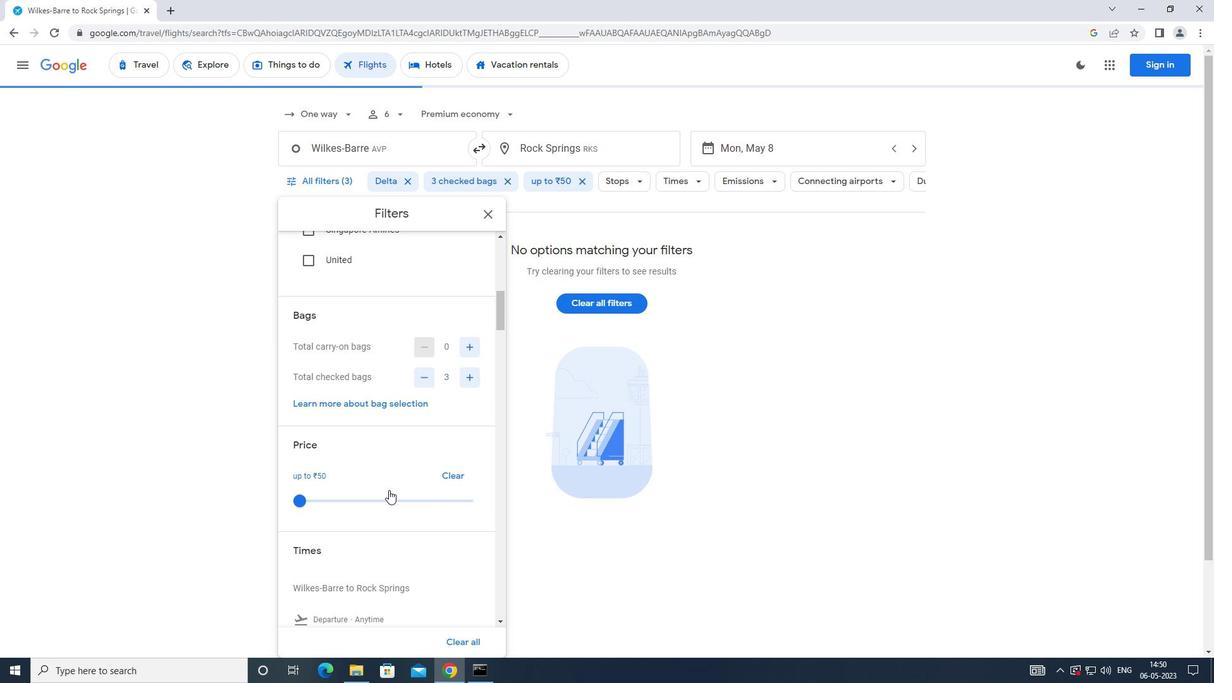 
Action: Mouse moved to (299, 516)
Screenshot: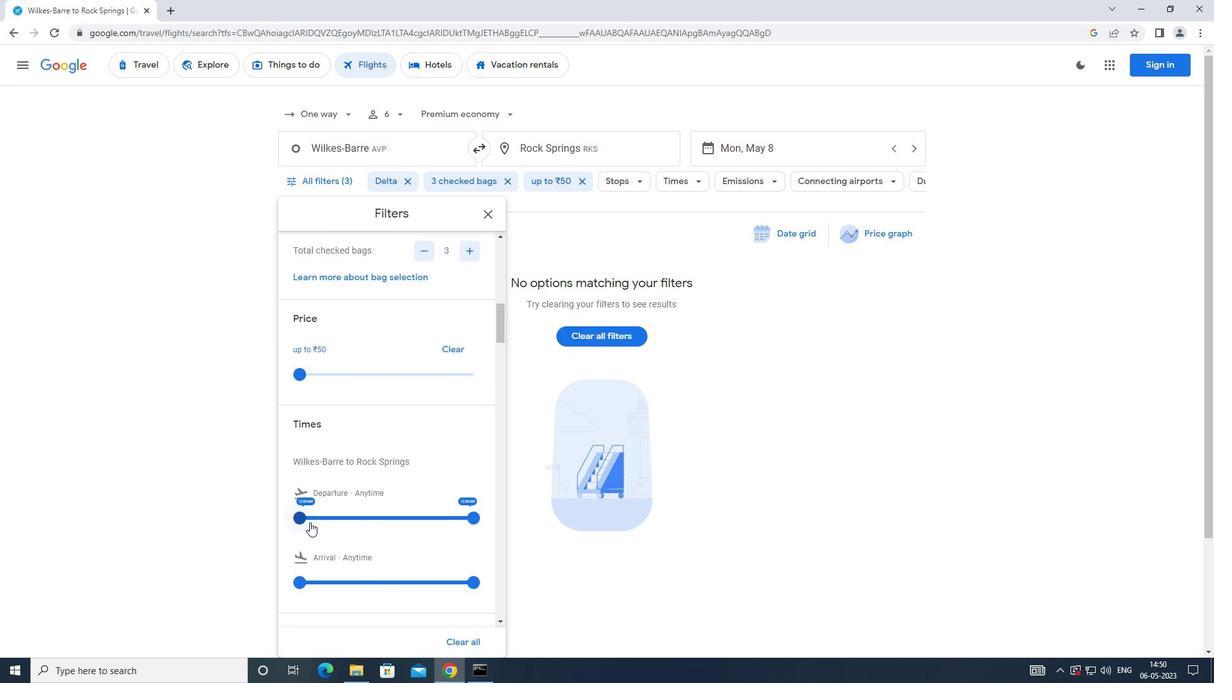 
Action: Mouse pressed left at (299, 516)
Screenshot: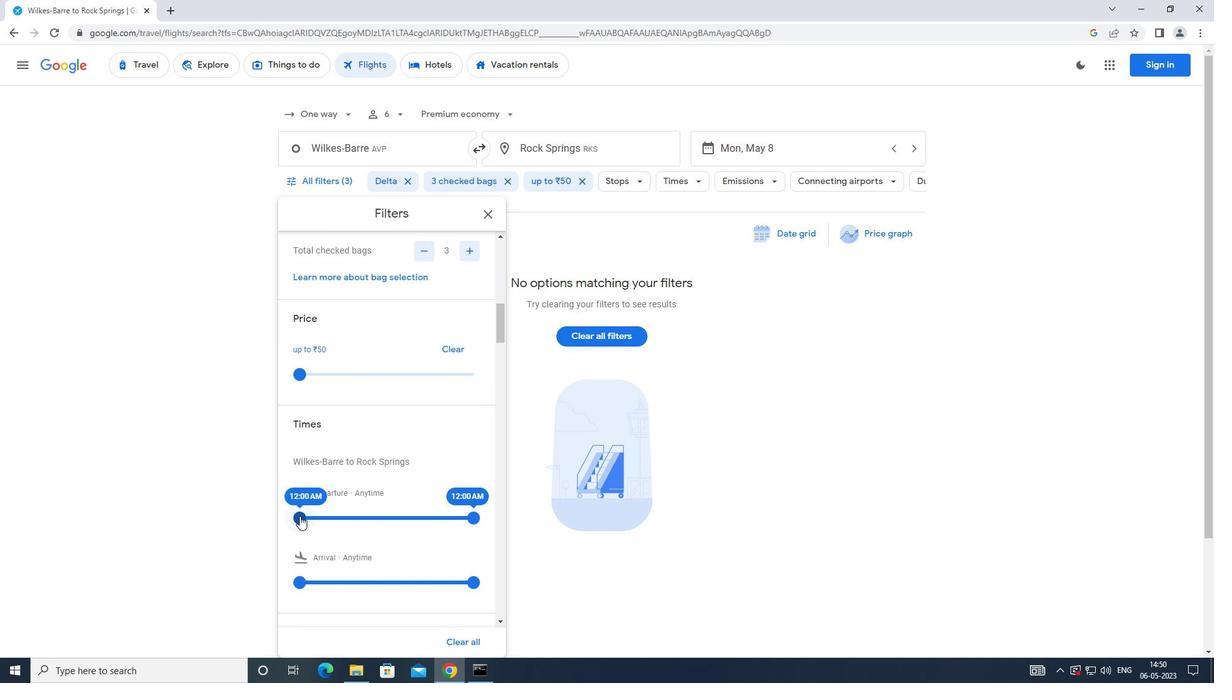 
Action: Mouse moved to (472, 515)
Screenshot: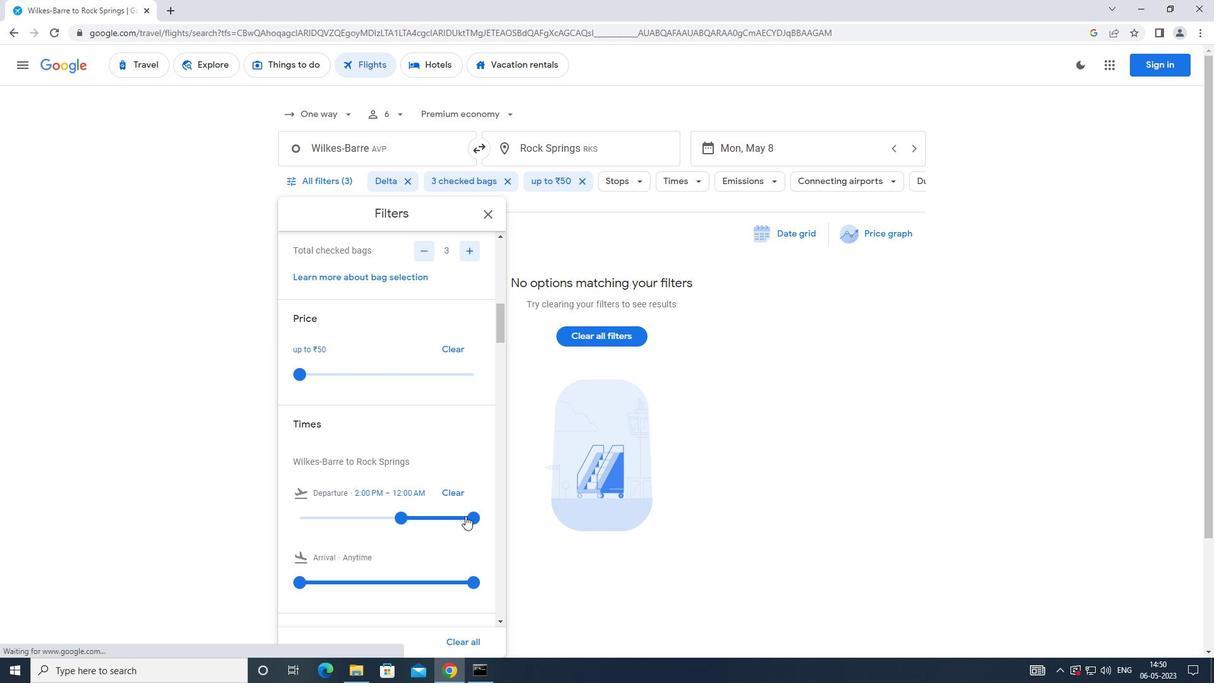 
Action: Mouse pressed left at (472, 515)
Screenshot: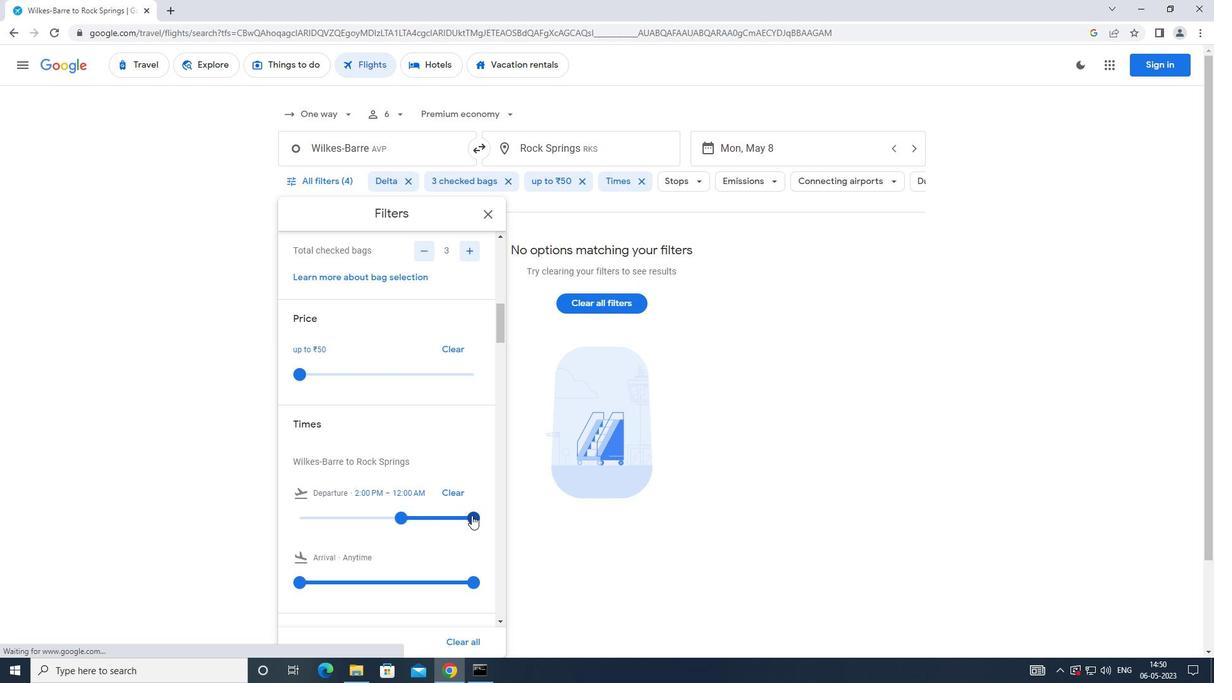 
Action: Mouse moved to (378, 521)
Screenshot: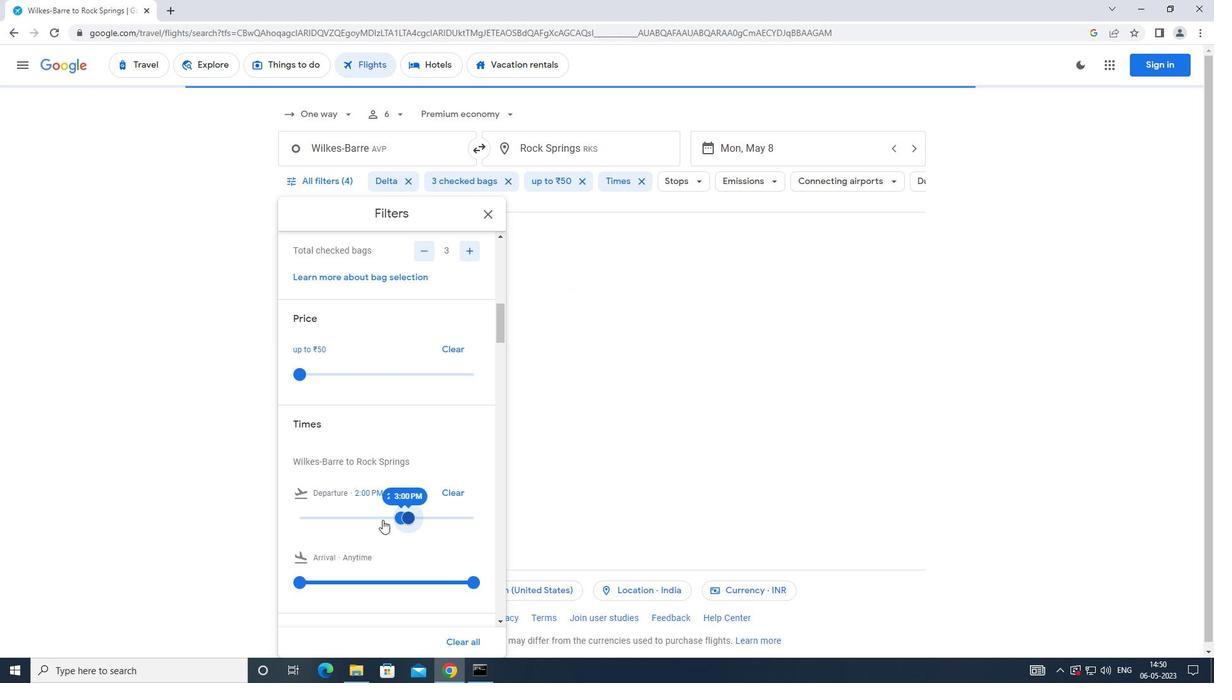 
